 Task: Search one way flight ticket for 4 adults, 2 children, 2 infants in seat and 1 infant on lap in premium economy from Meridian: Key Field to Jackson: Jackson Hole Airport on 5-2-2023. Choice of flights is Royal air maroc. Number of bags: 9 checked bags. Price is upto 42000. Outbound departure time preference is 10:00.
Action: Mouse moved to (305, 264)
Screenshot: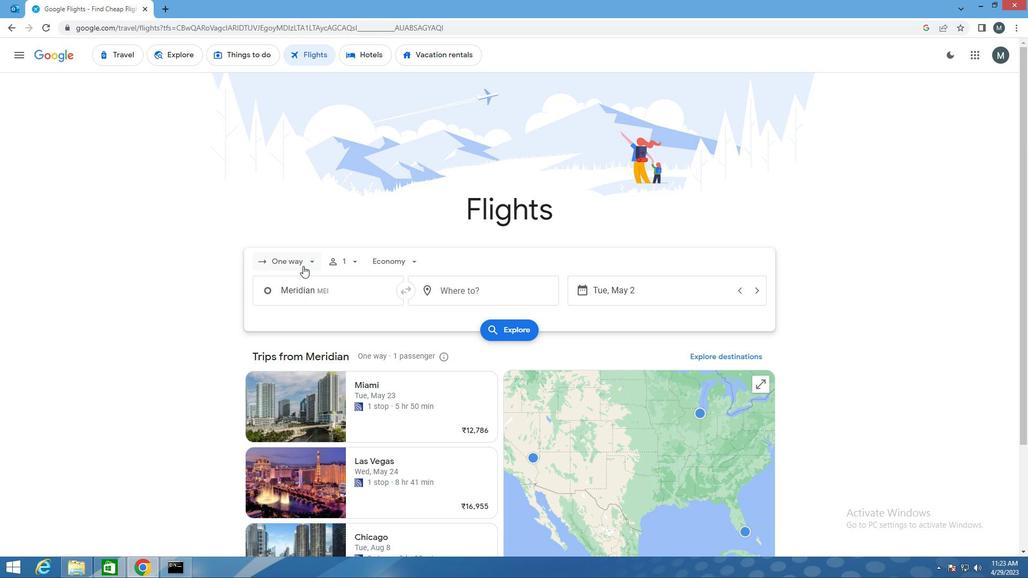 
Action: Mouse pressed left at (305, 264)
Screenshot: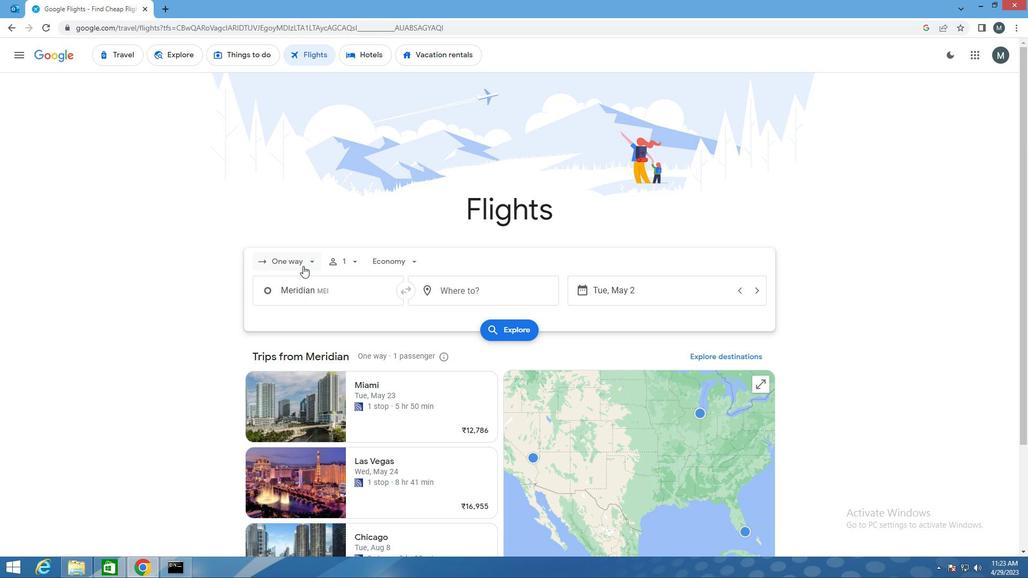 
Action: Mouse moved to (307, 315)
Screenshot: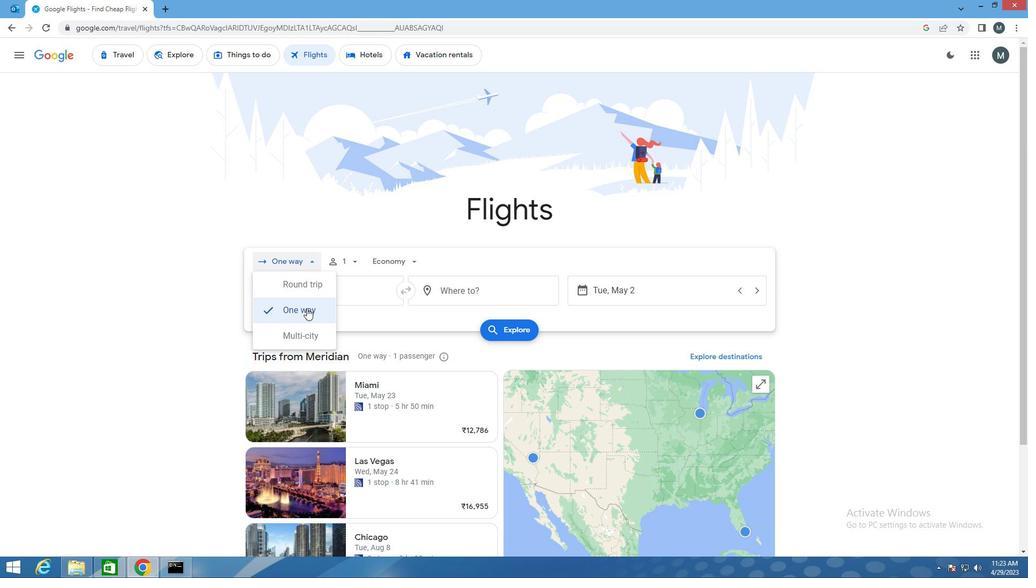 
Action: Mouse pressed left at (307, 315)
Screenshot: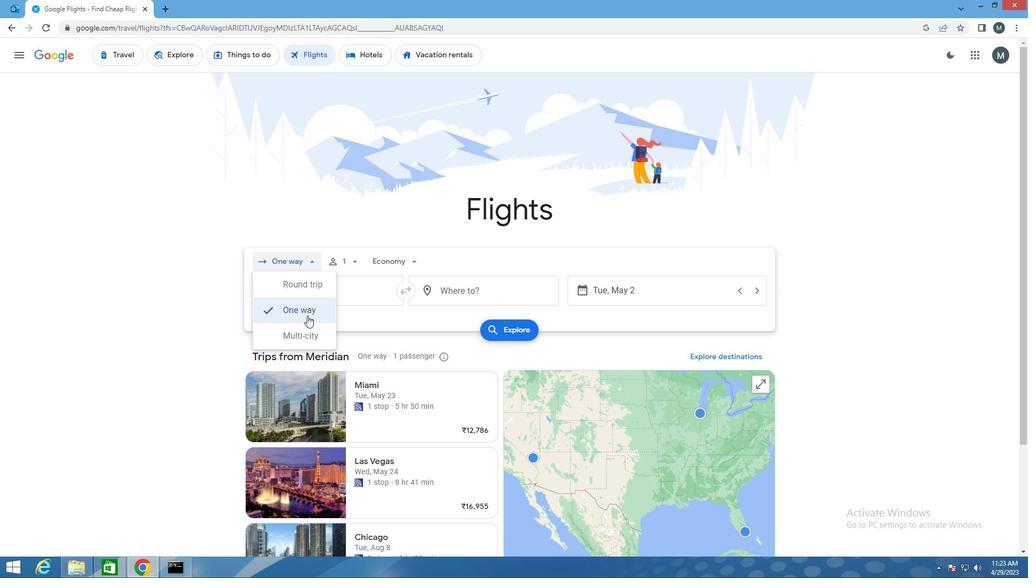 
Action: Mouse moved to (352, 263)
Screenshot: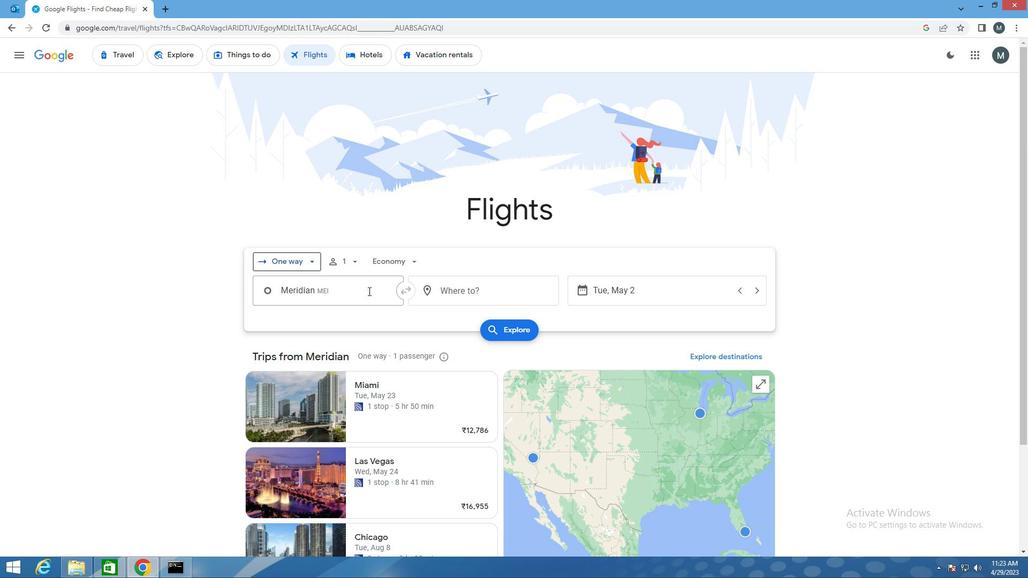 
Action: Mouse pressed left at (352, 263)
Screenshot: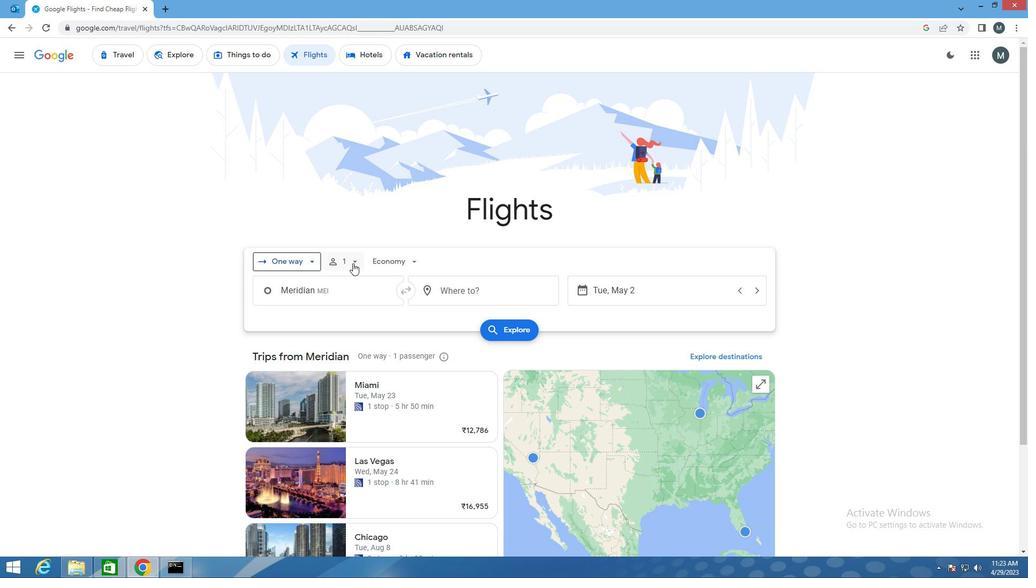 
Action: Mouse moved to (440, 291)
Screenshot: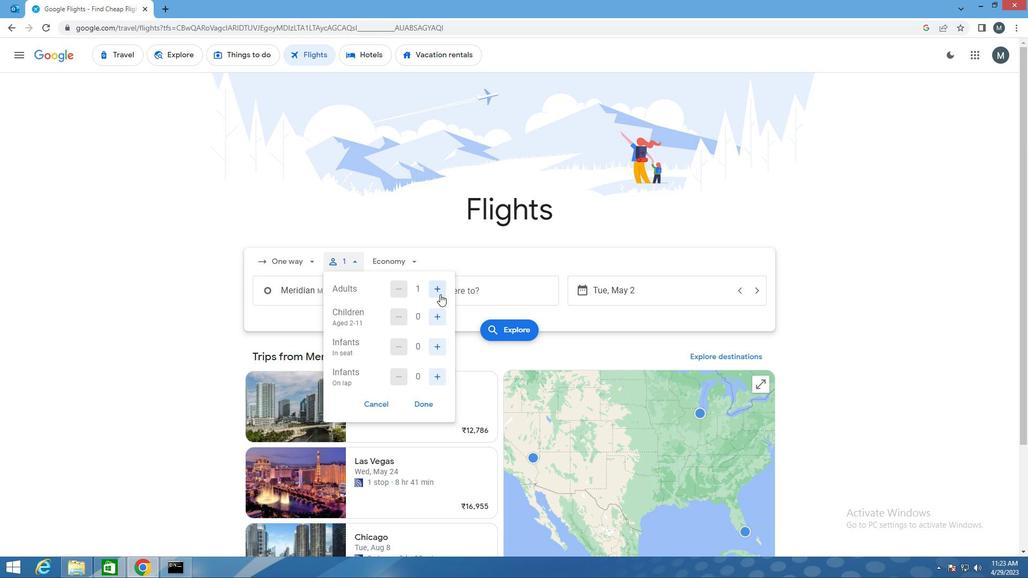 
Action: Mouse pressed left at (440, 291)
Screenshot: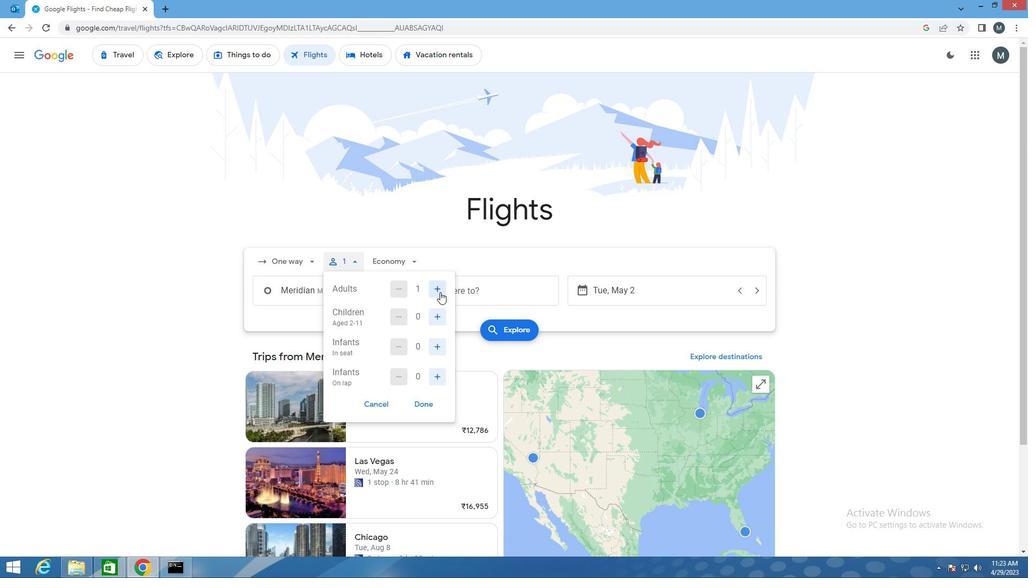 
Action: Mouse pressed left at (440, 291)
Screenshot: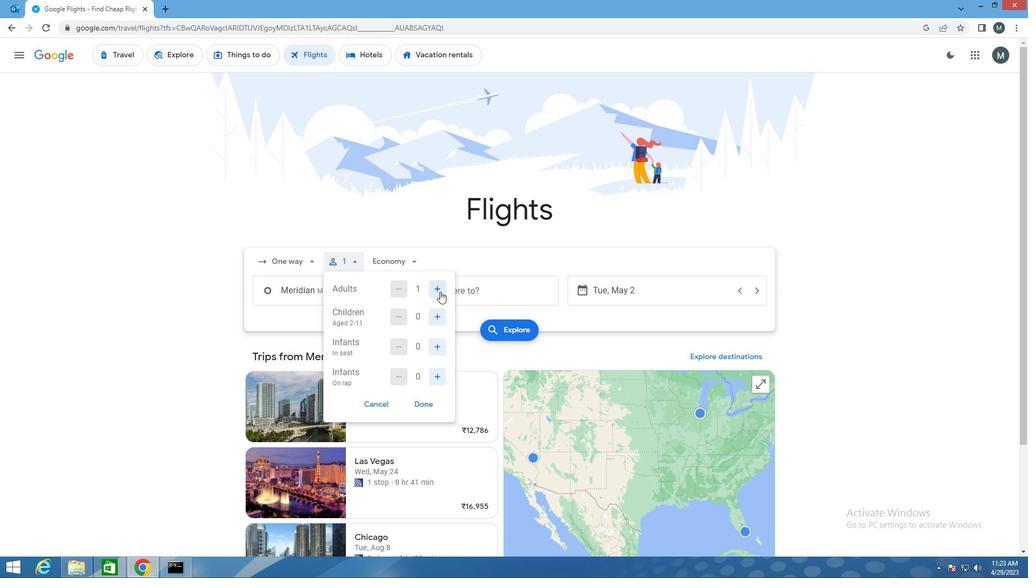 
Action: Mouse pressed left at (440, 291)
Screenshot: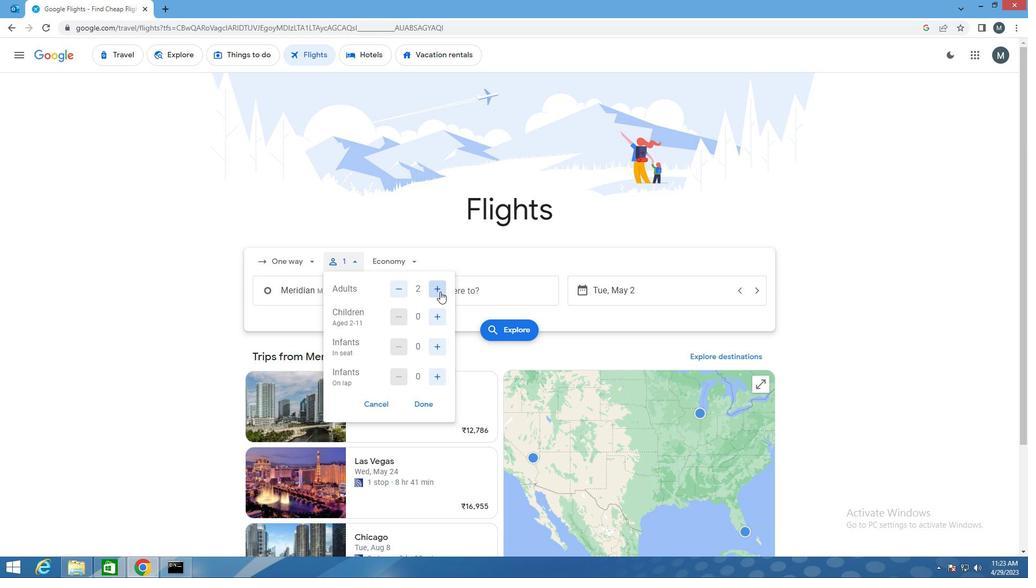 
Action: Mouse pressed left at (440, 291)
Screenshot: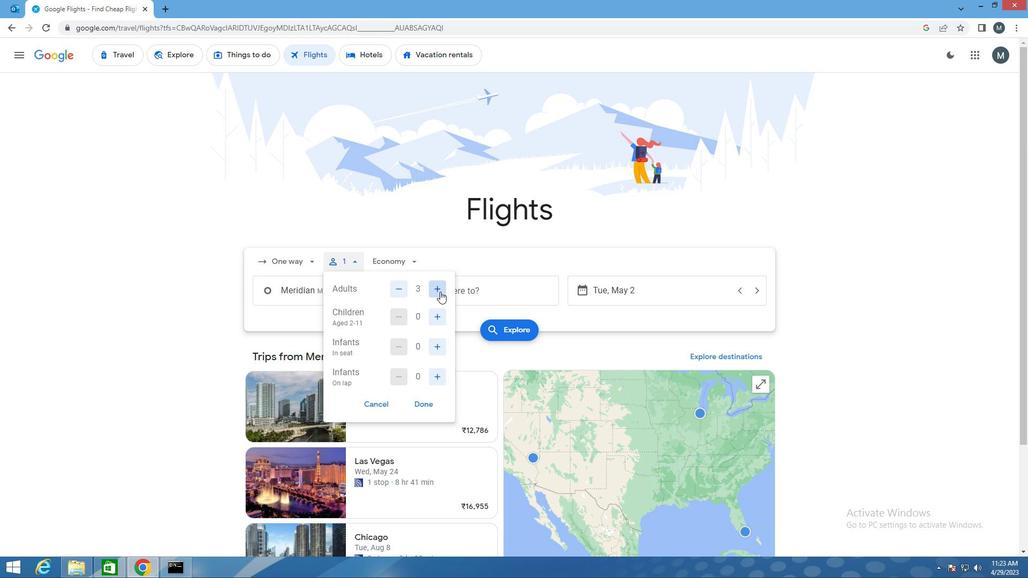
Action: Mouse moved to (405, 292)
Screenshot: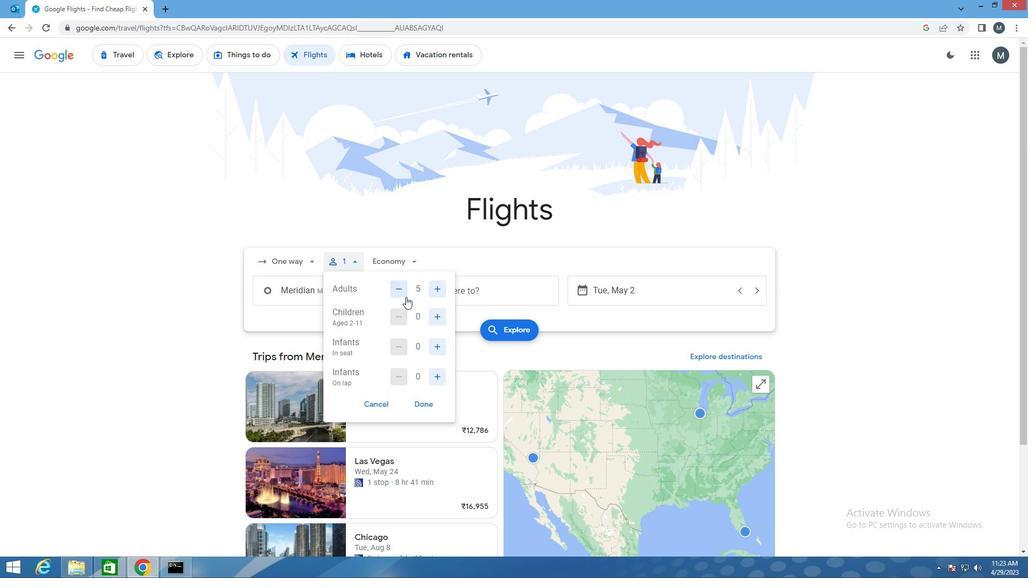 
Action: Mouse pressed left at (405, 292)
Screenshot: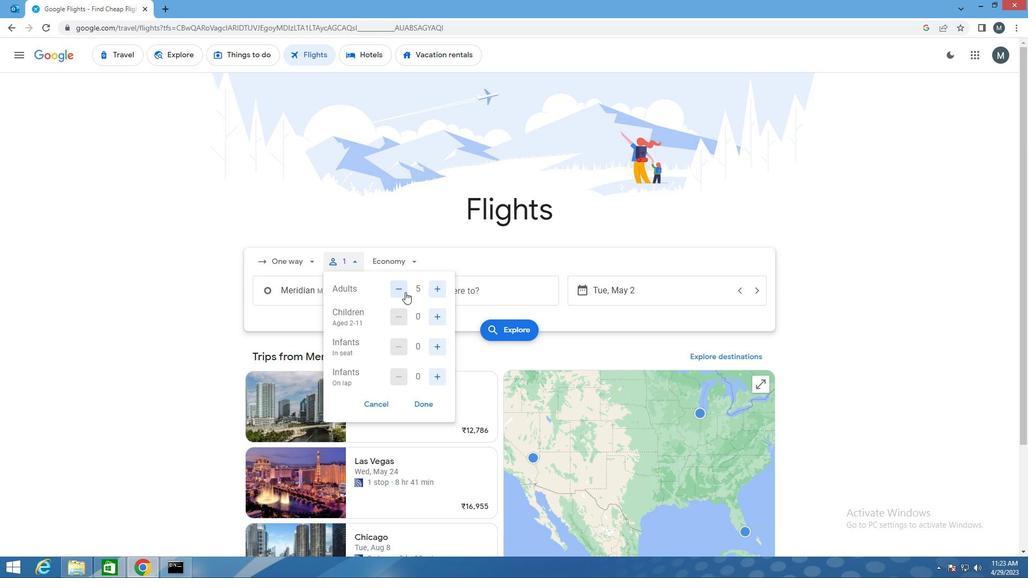 
Action: Mouse moved to (434, 318)
Screenshot: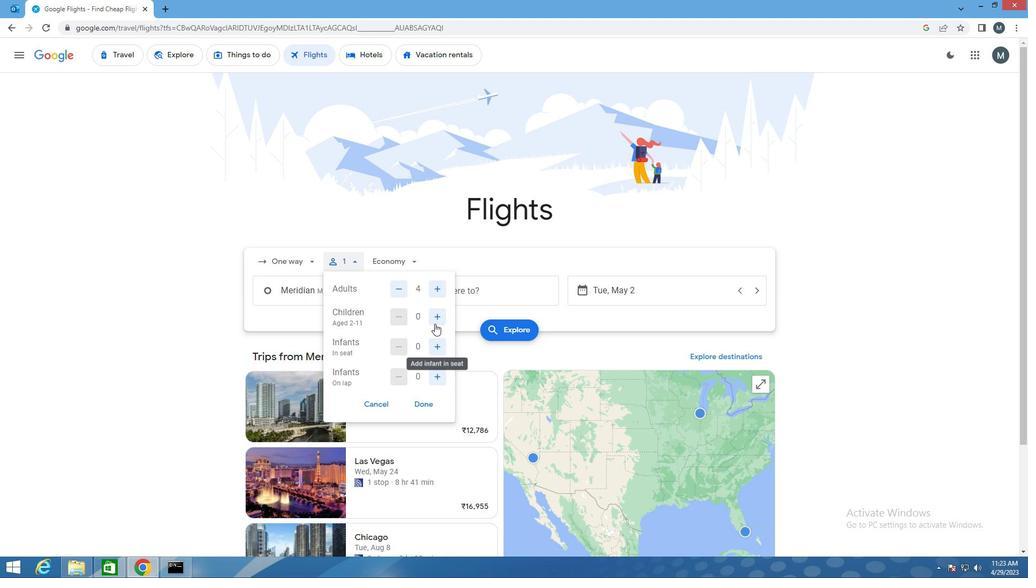 
Action: Mouse pressed left at (434, 318)
Screenshot: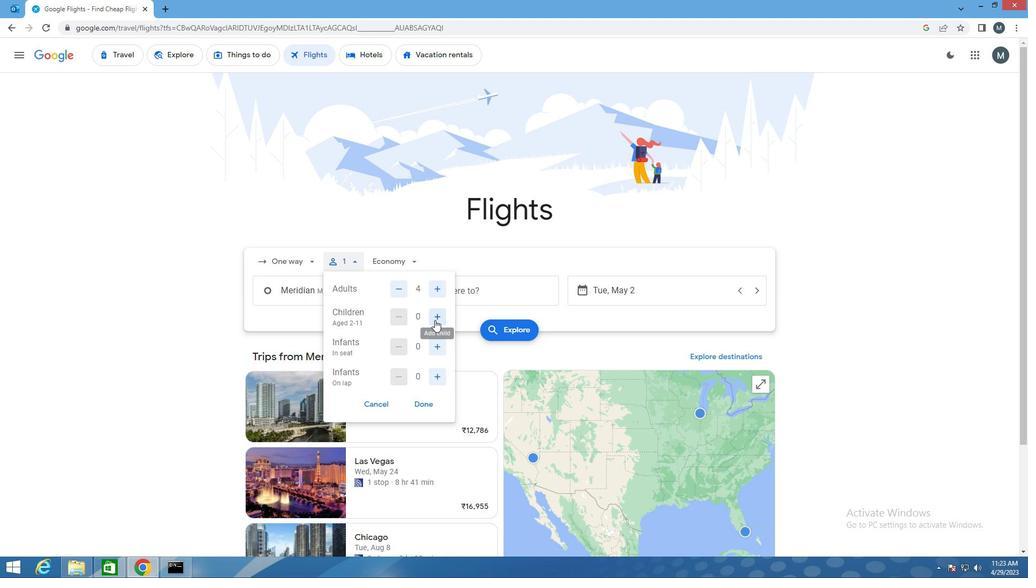 
Action: Mouse pressed left at (434, 318)
Screenshot: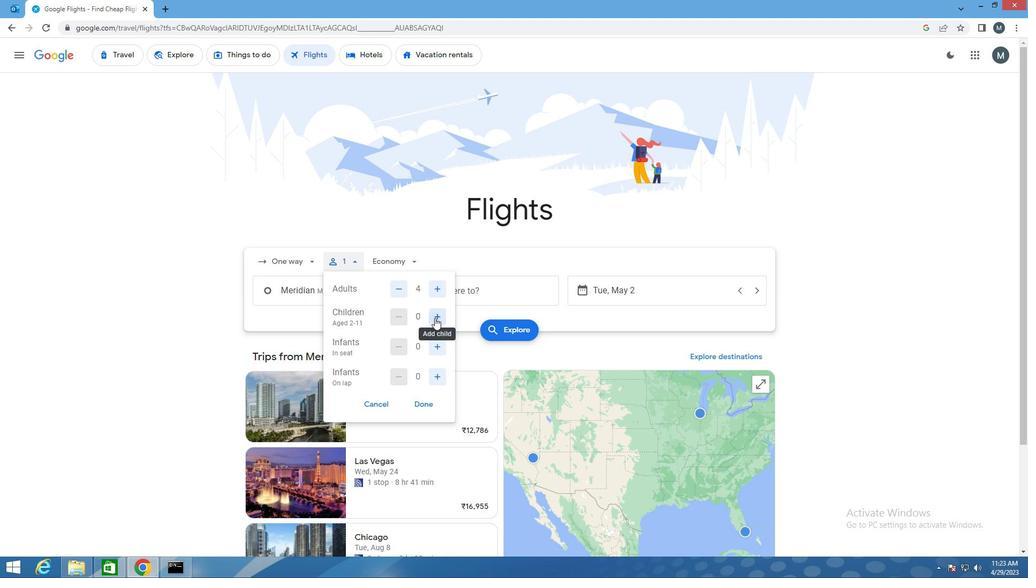 
Action: Mouse moved to (439, 346)
Screenshot: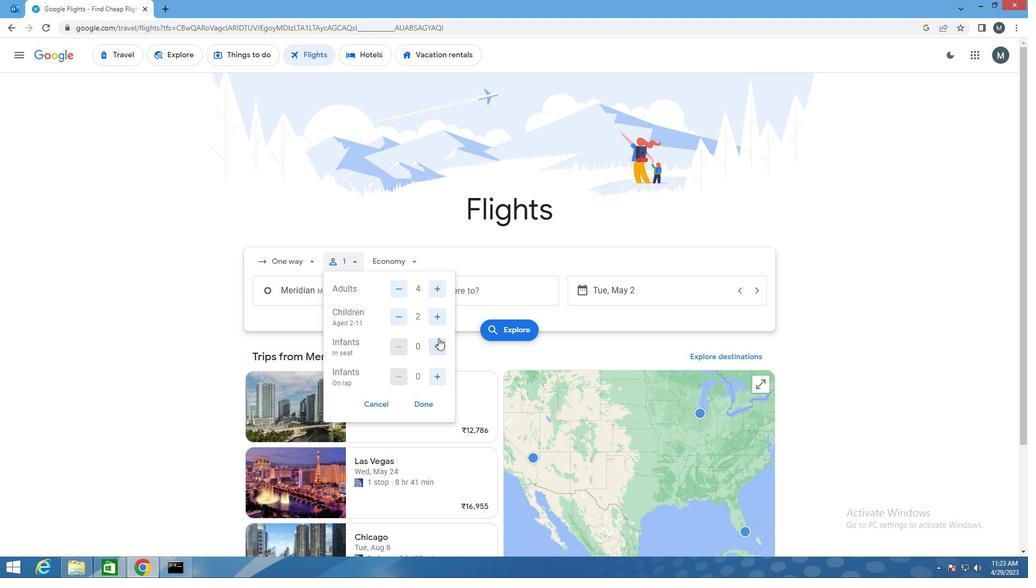 
Action: Mouse pressed left at (439, 346)
Screenshot: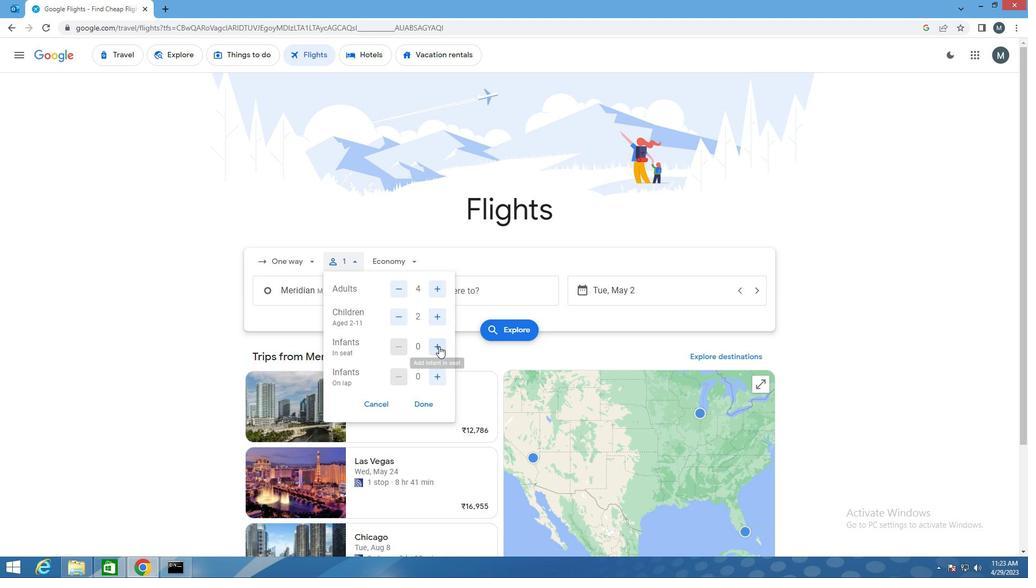 
Action: Mouse pressed left at (439, 346)
Screenshot: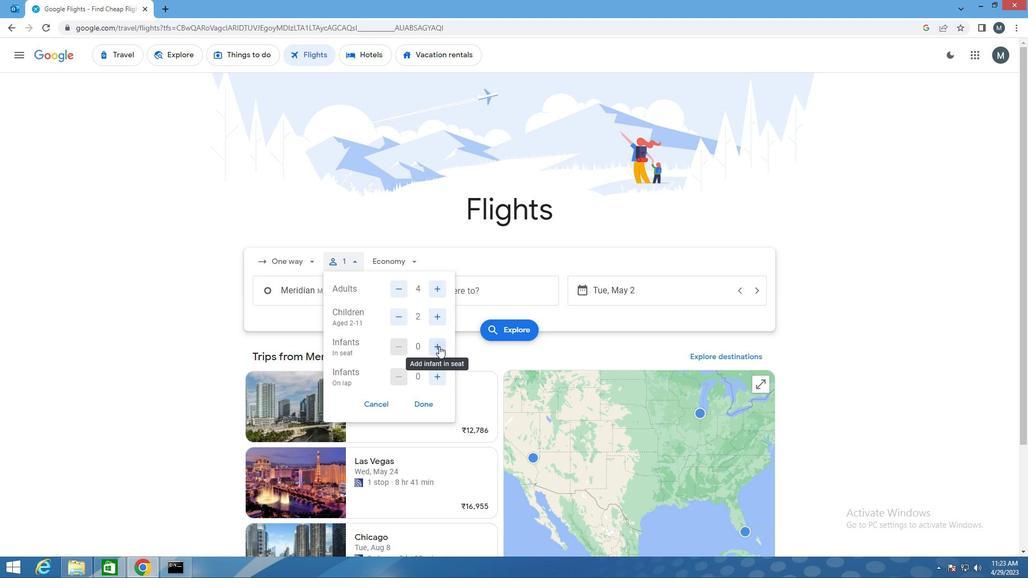 
Action: Mouse moved to (433, 378)
Screenshot: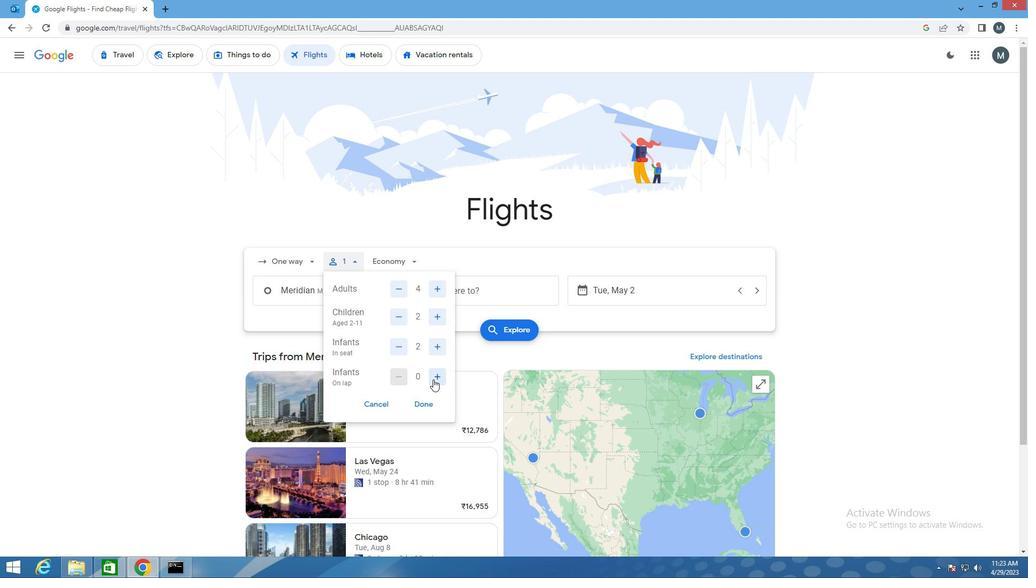 
Action: Mouse pressed left at (433, 378)
Screenshot: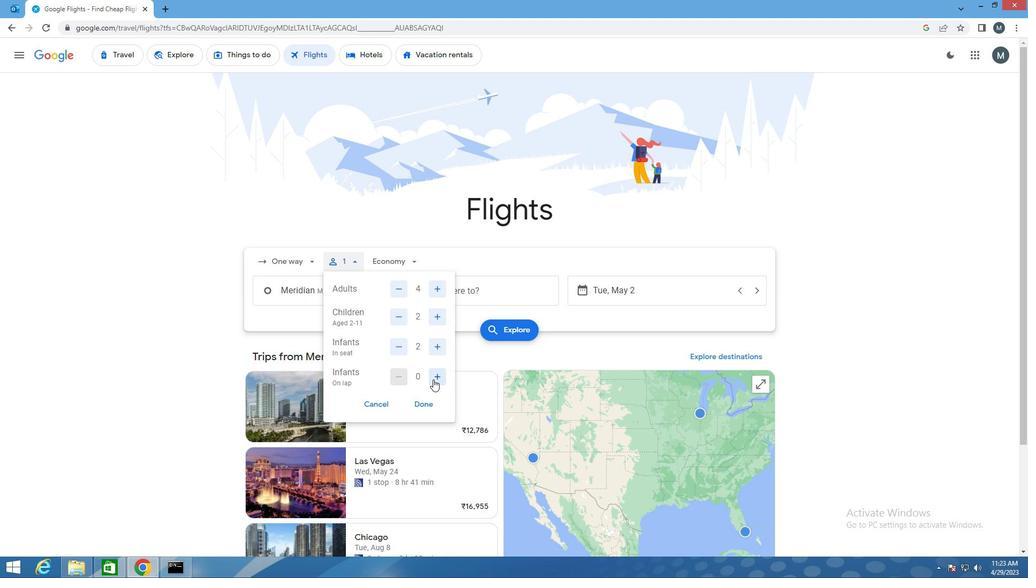 
Action: Mouse moved to (427, 407)
Screenshot: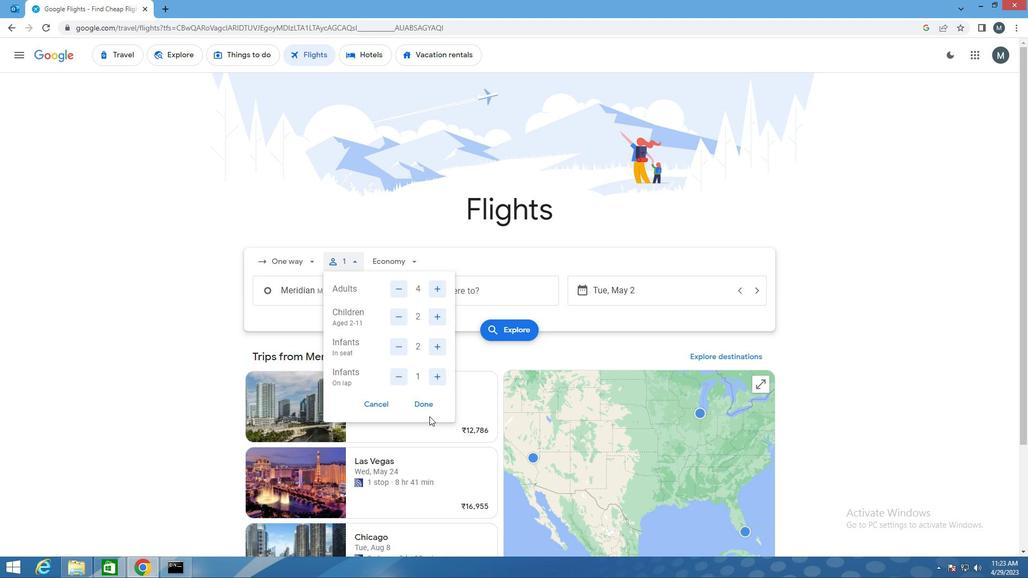 
Action: Mouse pressed left at (427, 407)
Screenshot: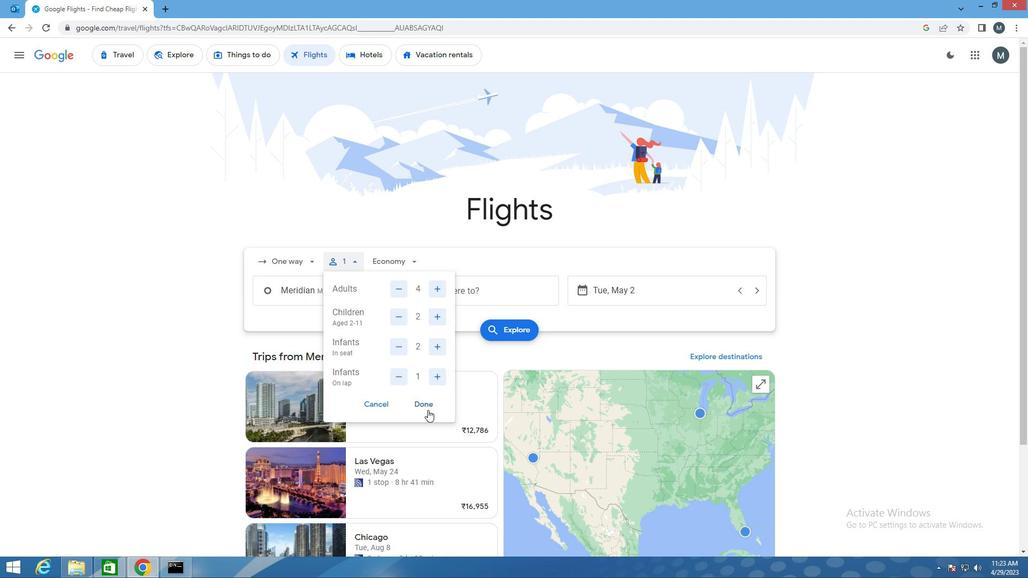
Action: Mouse moved to (415, 266)
Screenshot: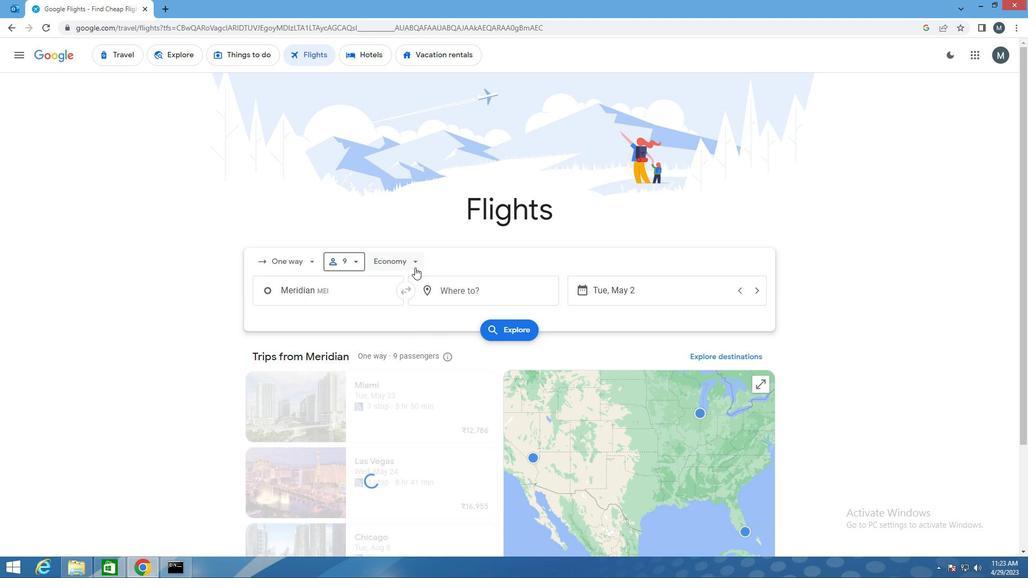 
Action: Mouse pressed left at (415, 266)
Screenshot: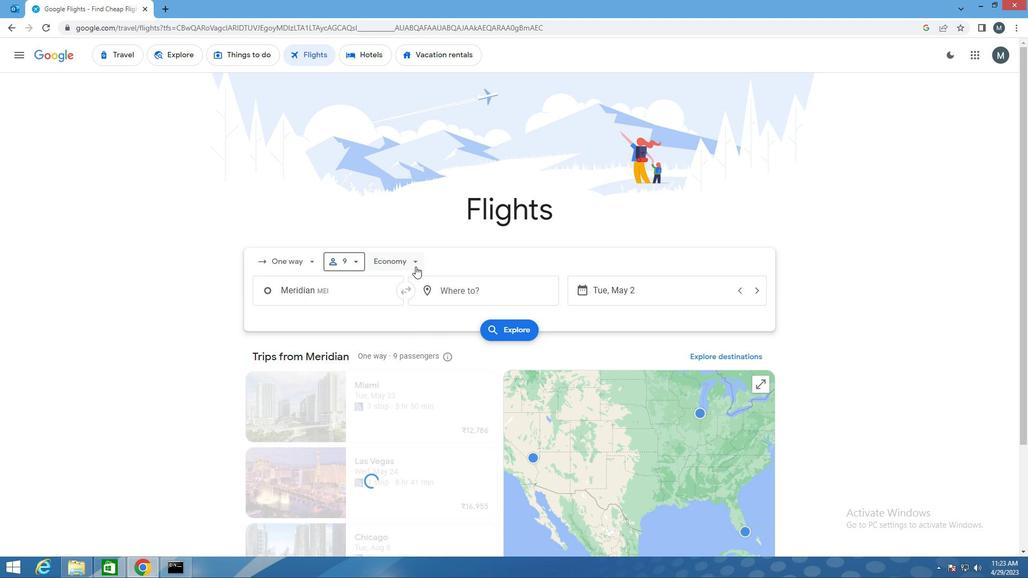 
Action: Mouse moved to (422, 312)
Screenshot: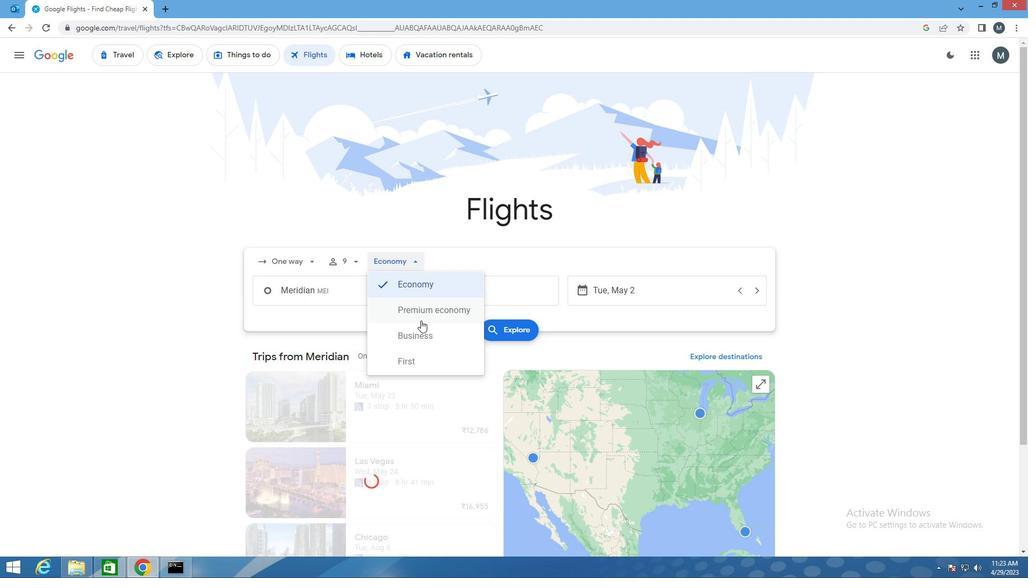 
Action: Mouse pressed left at (422, 312)
Screenshot: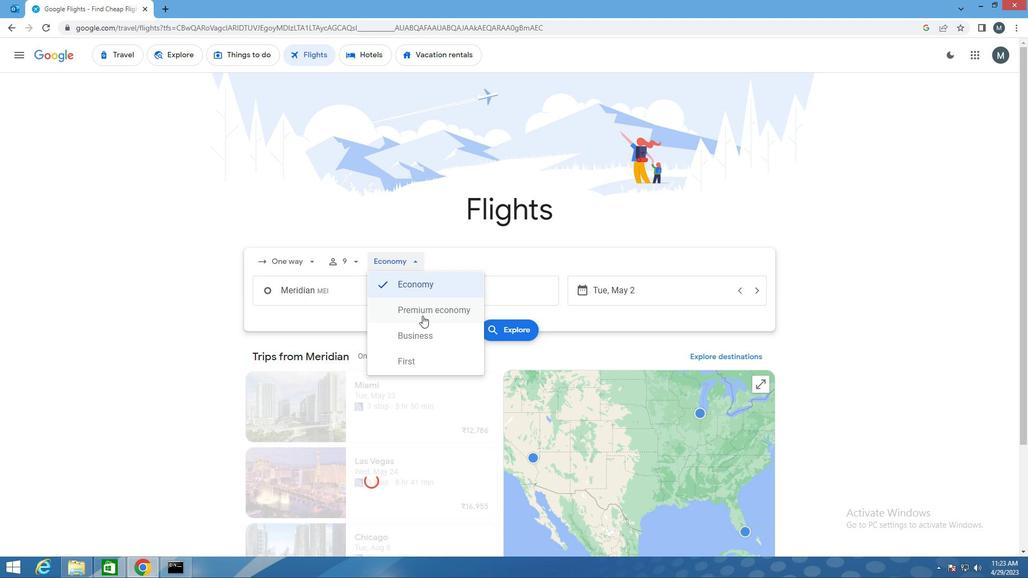
Action: Mouse moved to (354, 299)
Screenshot: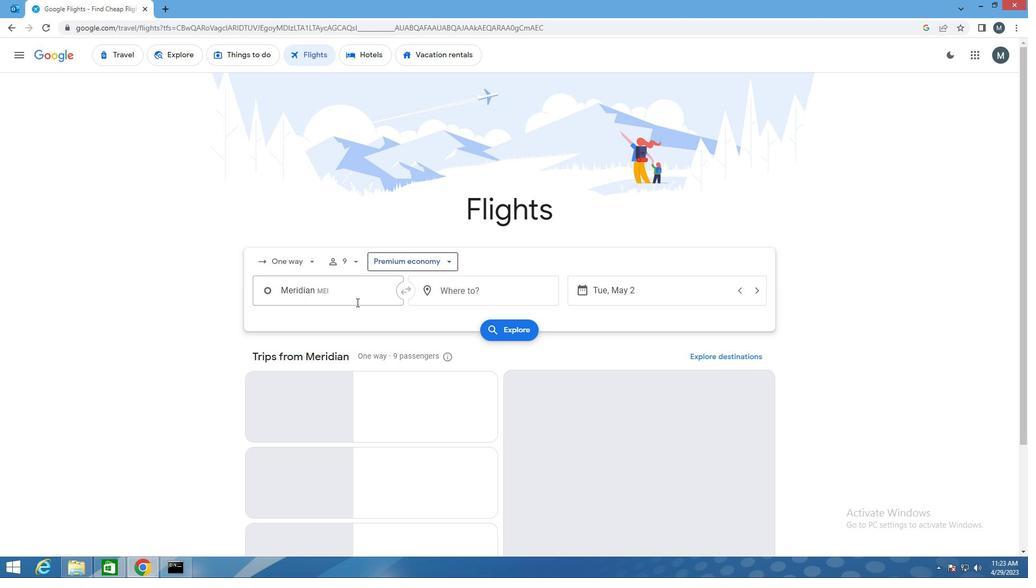 
Action: Mouse pressed left at (354, 299)
Screenshot: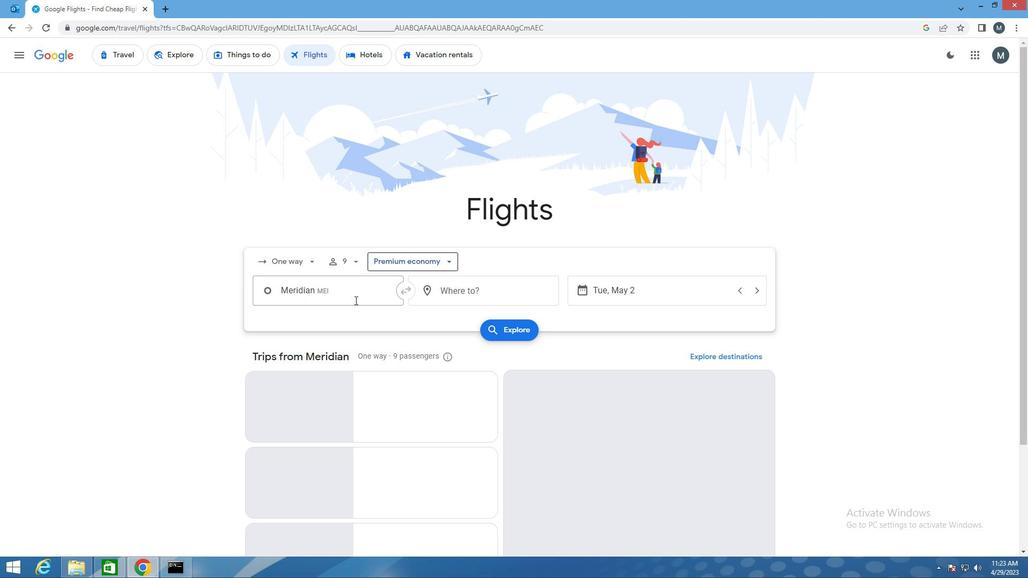 
Action: Mouse moved to (351, 325)
Screenshot: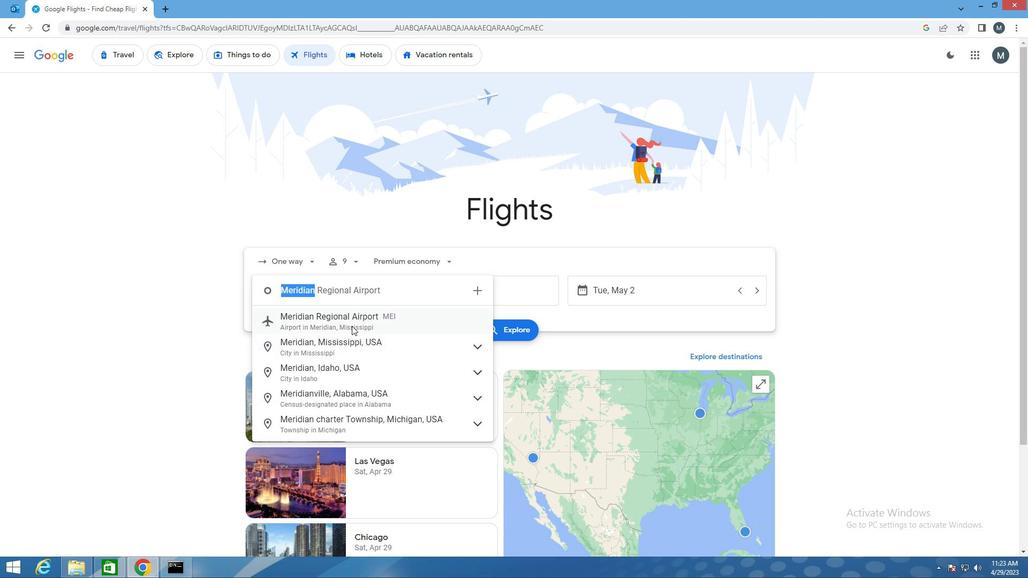 
Action: Mouse pressed left at (351, 325)
Screenshot: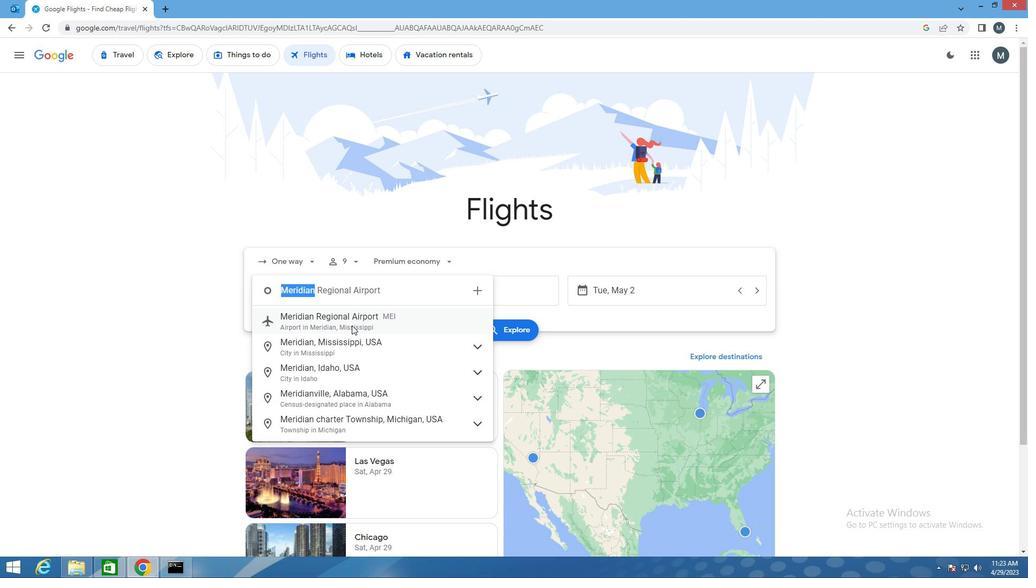 
Action: Mouse moved to (478, 289)
Screenshot: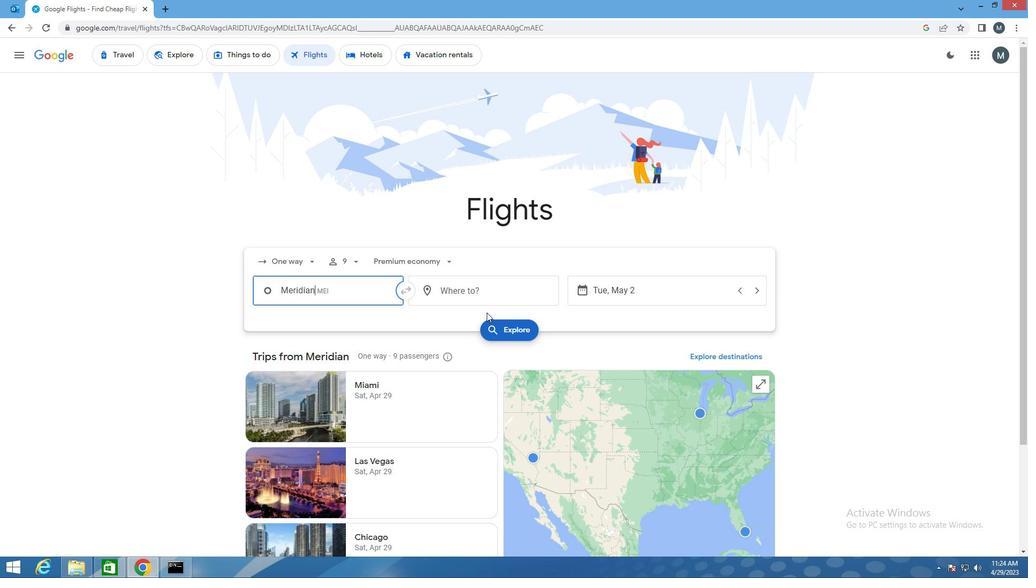 
Action: Mouse pressed left at (478, 289)
Screenshot: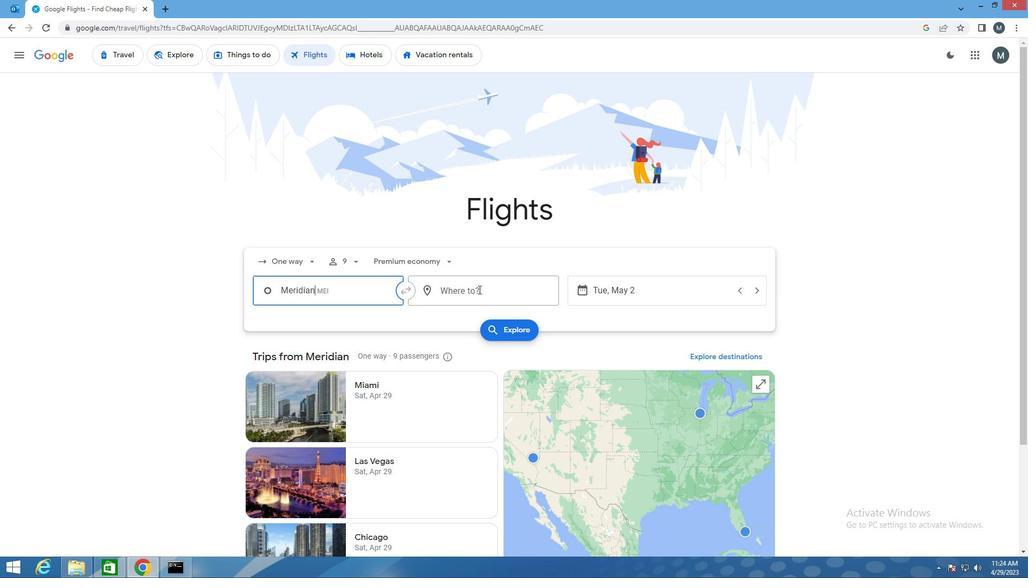 
Action: Mouse moved to (471, 293)
Screenshot: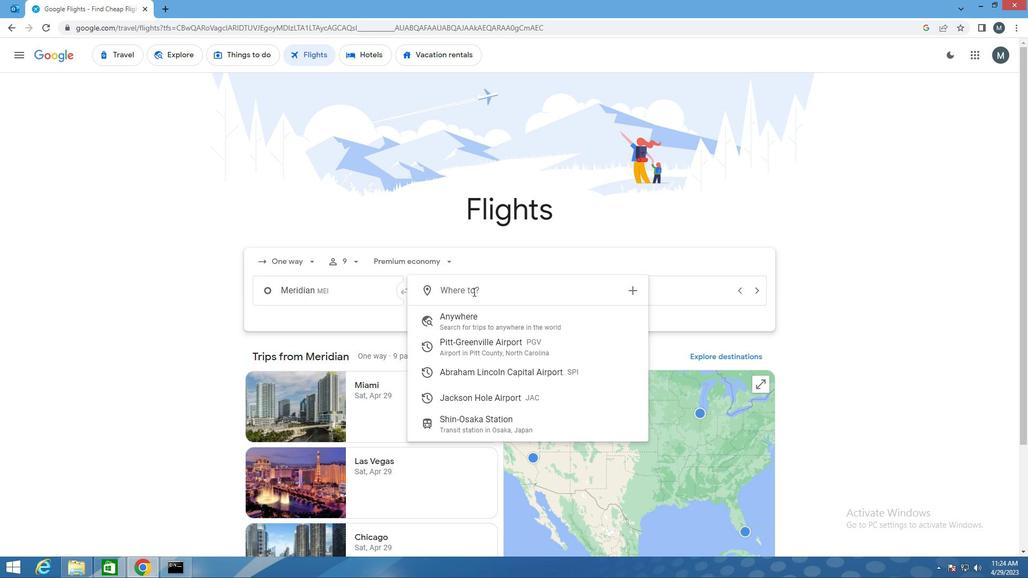 
Action: Key pressed j
Screenshot: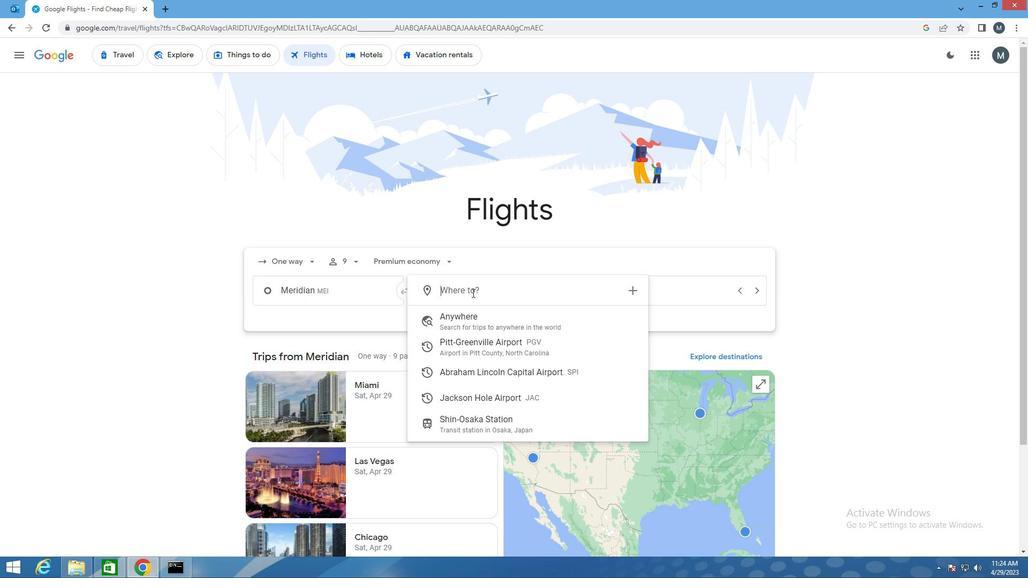 
Action: Mouse moved to (470, 296)
Screenshot: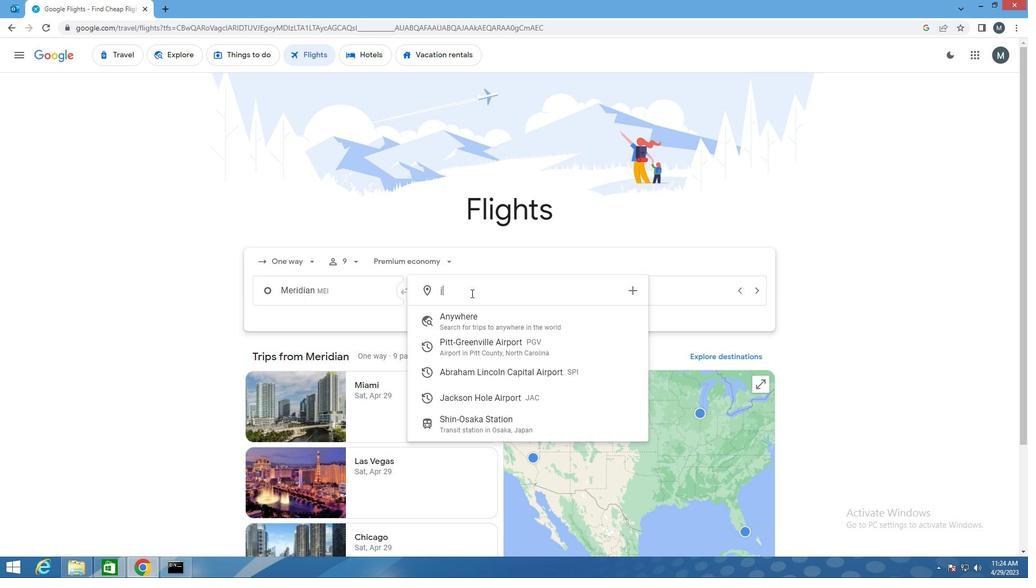 
Action: Key pressed a
Screenshot: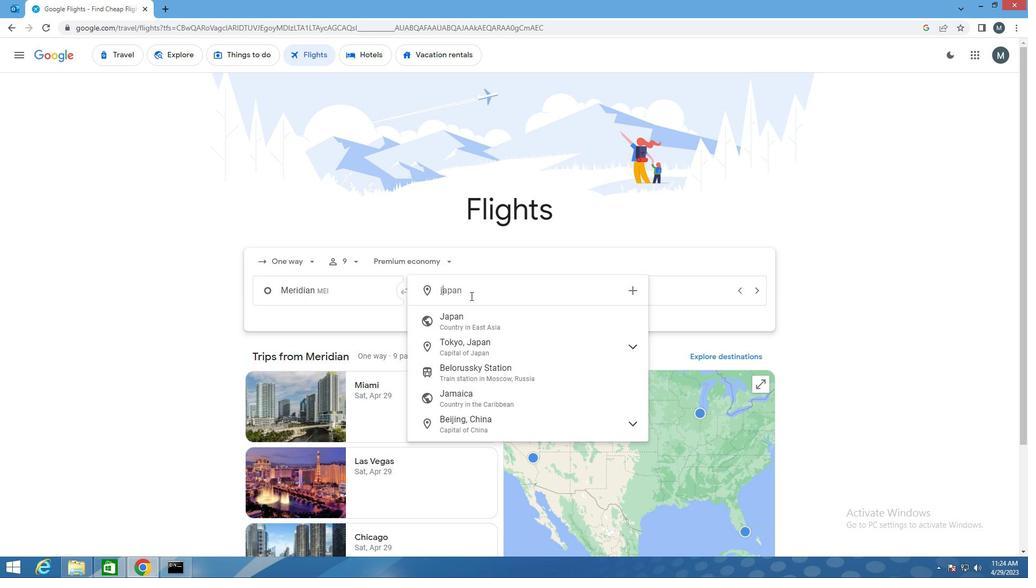 
Action: Mouse moved to (469, 297)
Screenshot: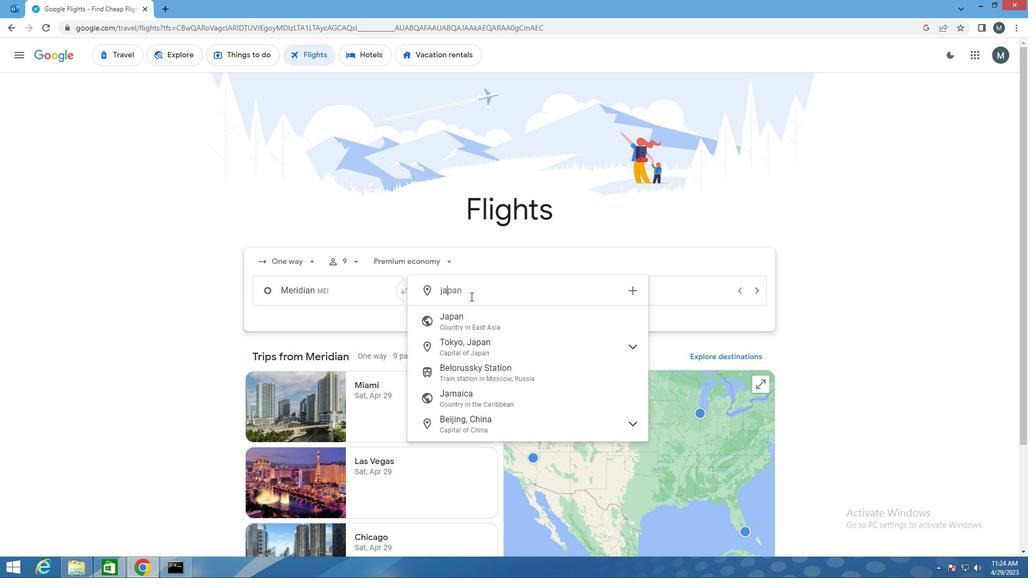 
Action: Key pressed c
Screenshot: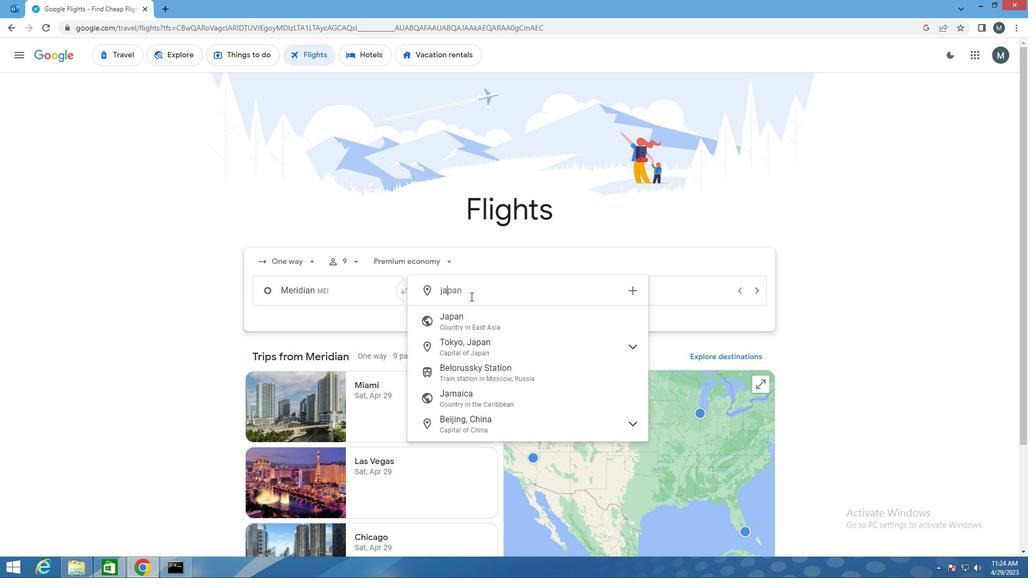 
Action: Mouse moved to (494, 320)
Screenshot: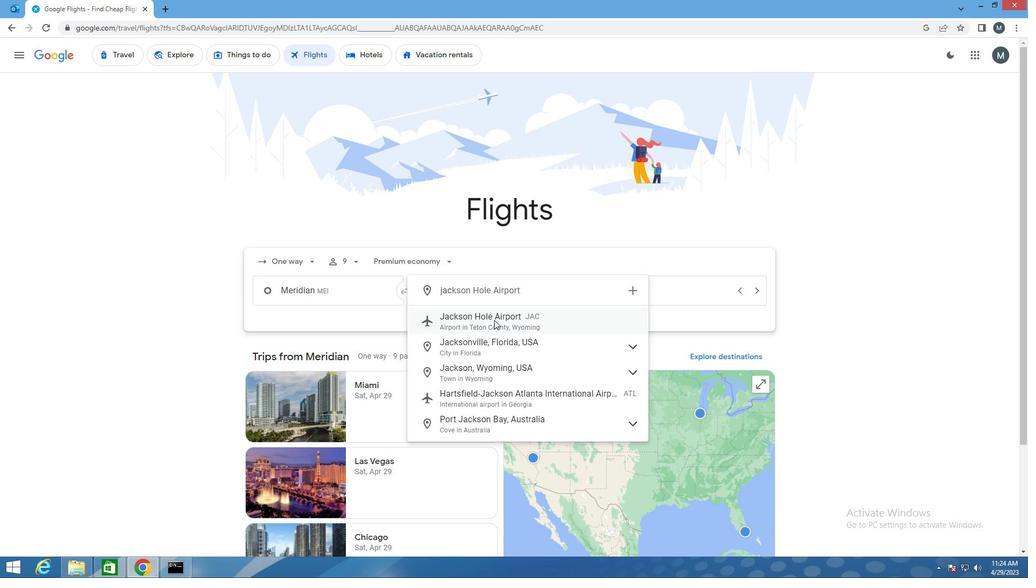 
Action: Mouse pressed left at (494, 320)
Screenshot: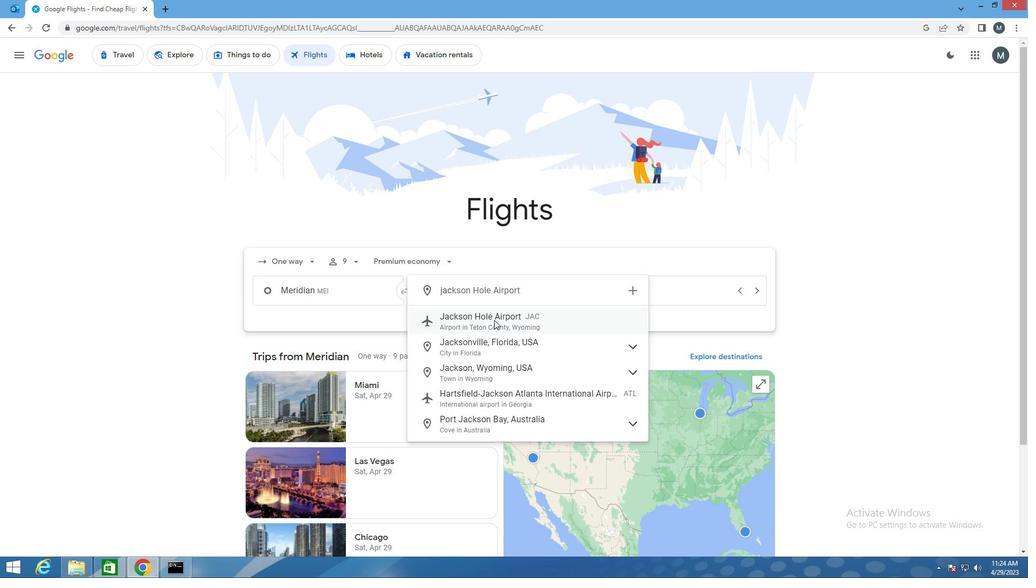 
Action: Mouse moved to (613, 288)
Screenshot: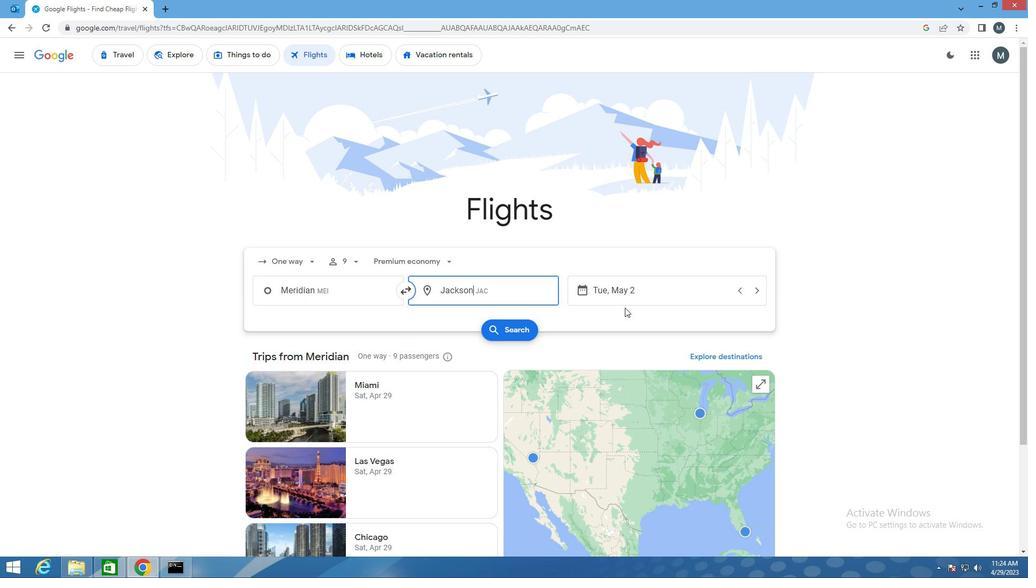 
Action: Mouse pressed left at (613, 288)
Screenshot: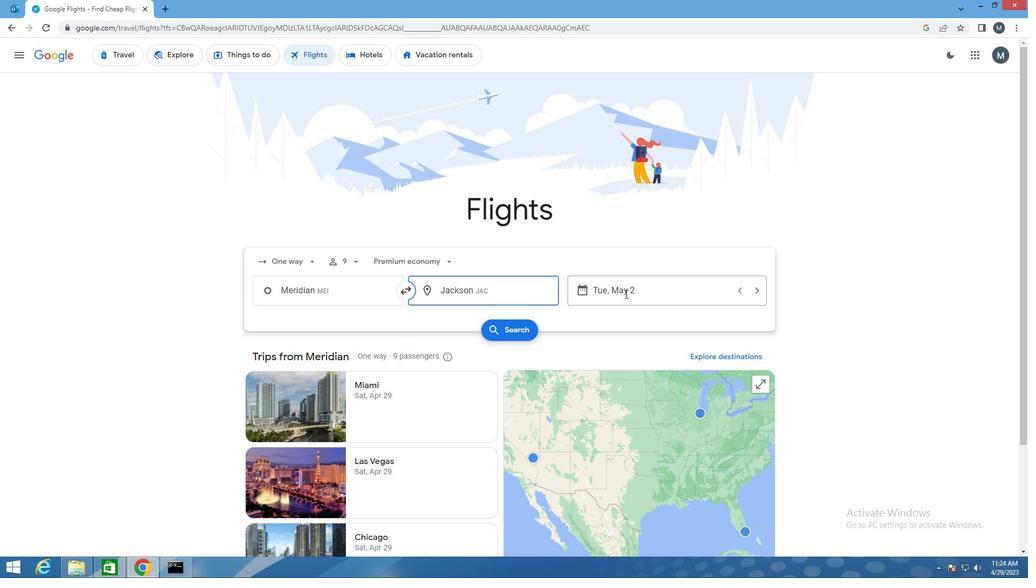 
Action: Mouse moved to (640, 365)
Screenshot: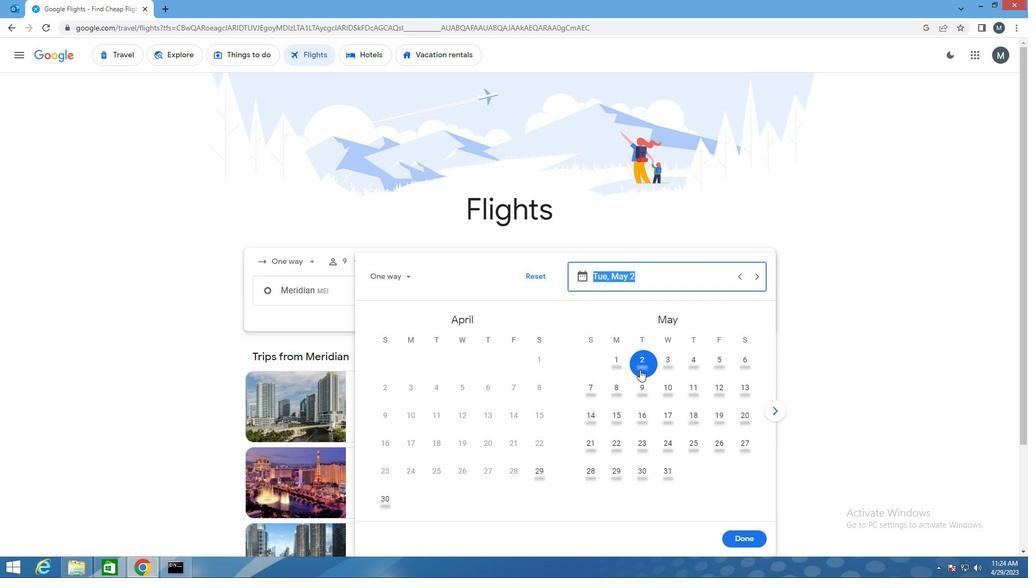 
Action: Mouse pressed left at (640, 365)
Screenshot: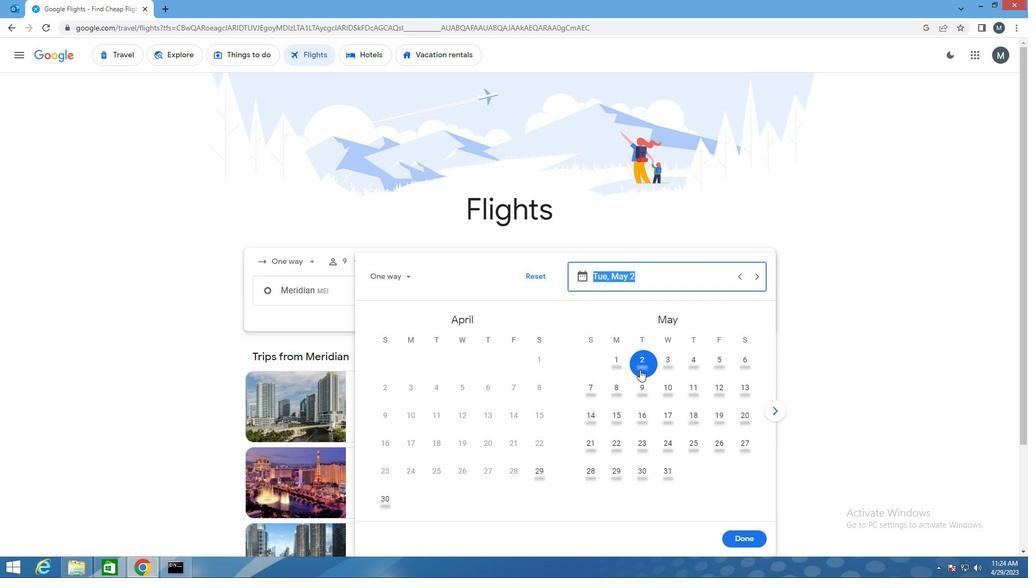 
Action: Mouse moved to (740, 539)
Screenshot: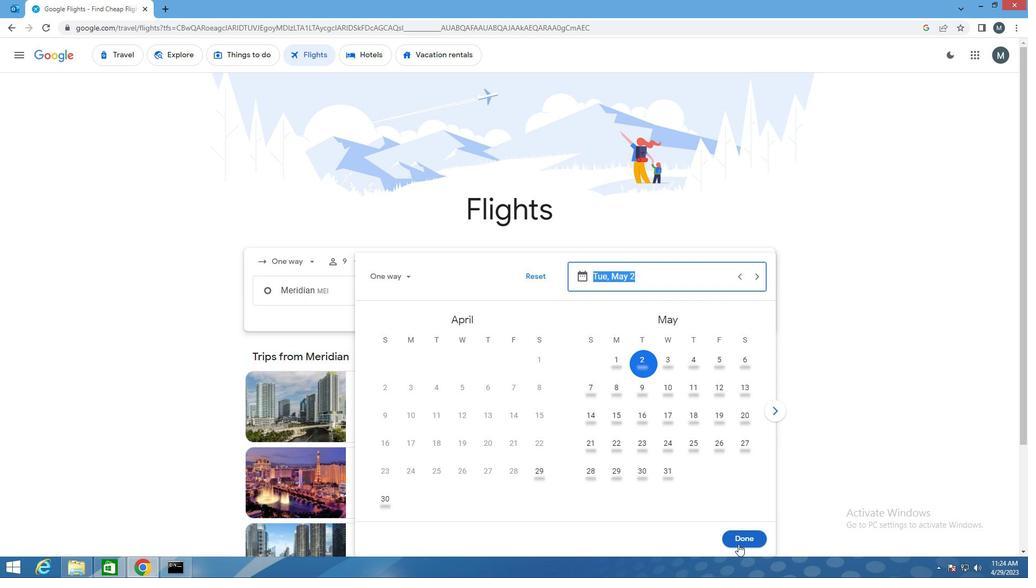 
Action: Mouse pressed left at (740, 539)
Screenshot: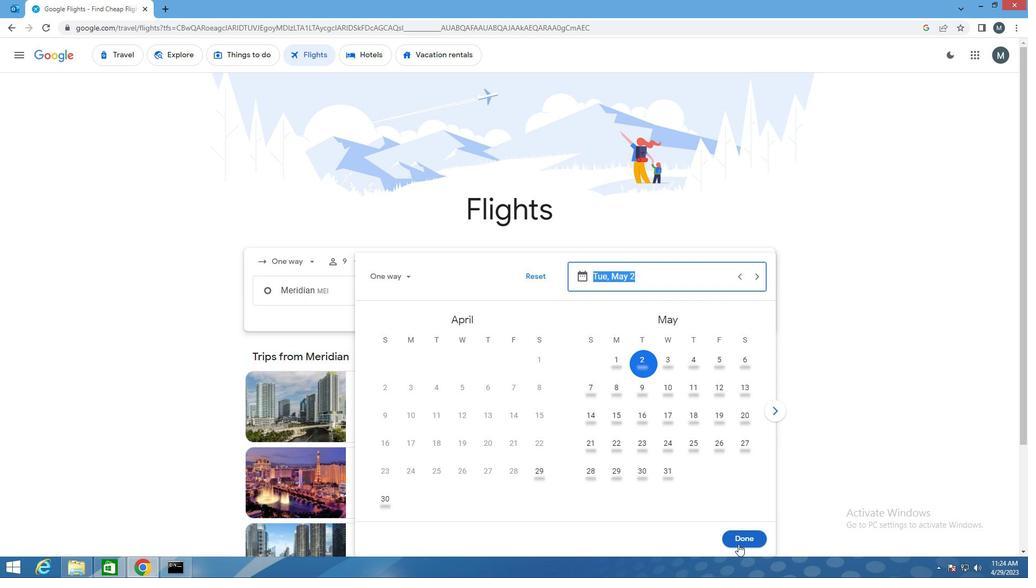 
Action: Mouse moved to (53, 182)
Screenshot: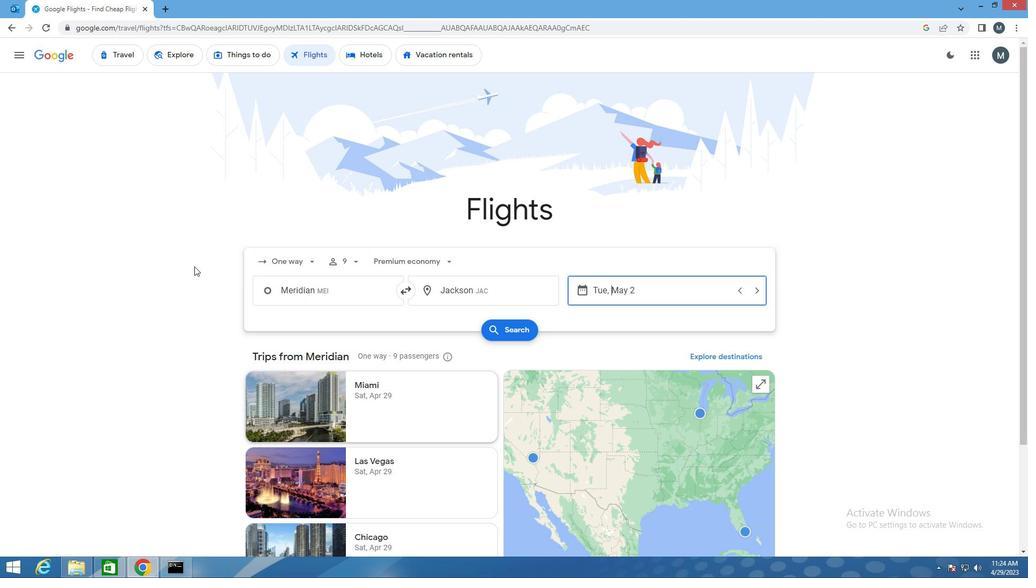 
Action: Mouse scrolled (53, 182) with delta (0, 0)
Screenshot: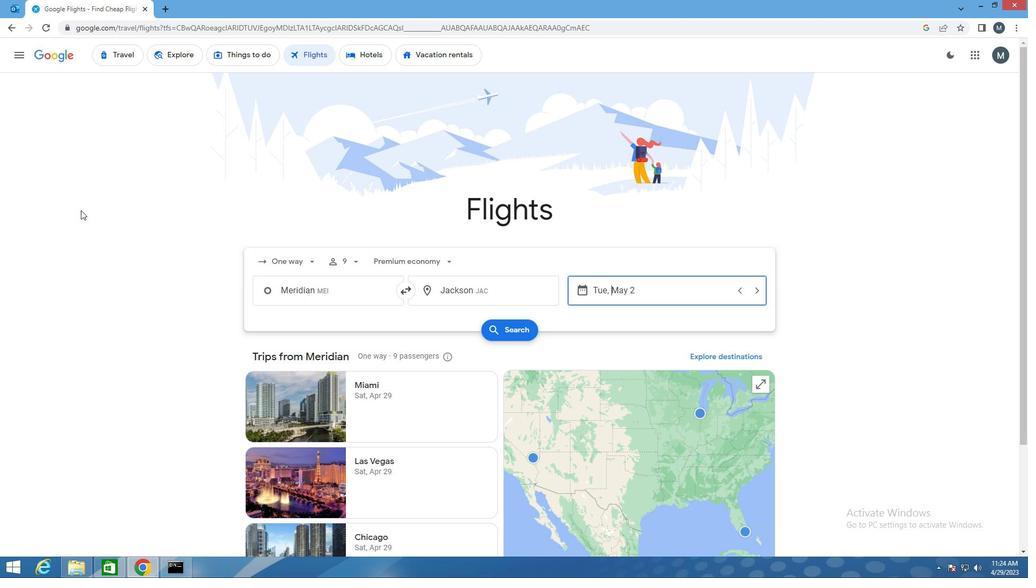 
Action: Mouse moved to (523, 277)
Screenshot: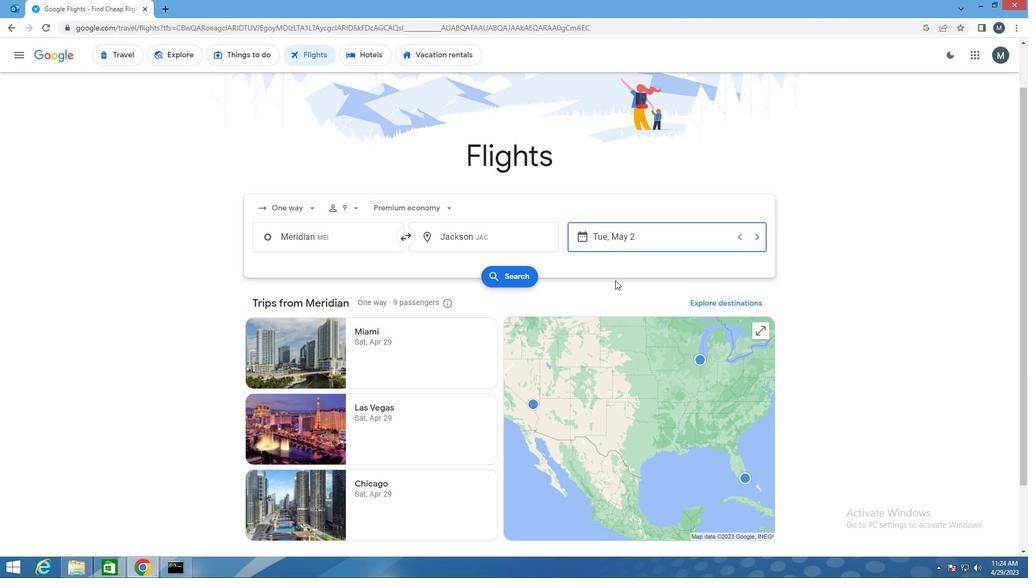 
Action: Mouse pressed left at (523, 277)
Screenshot: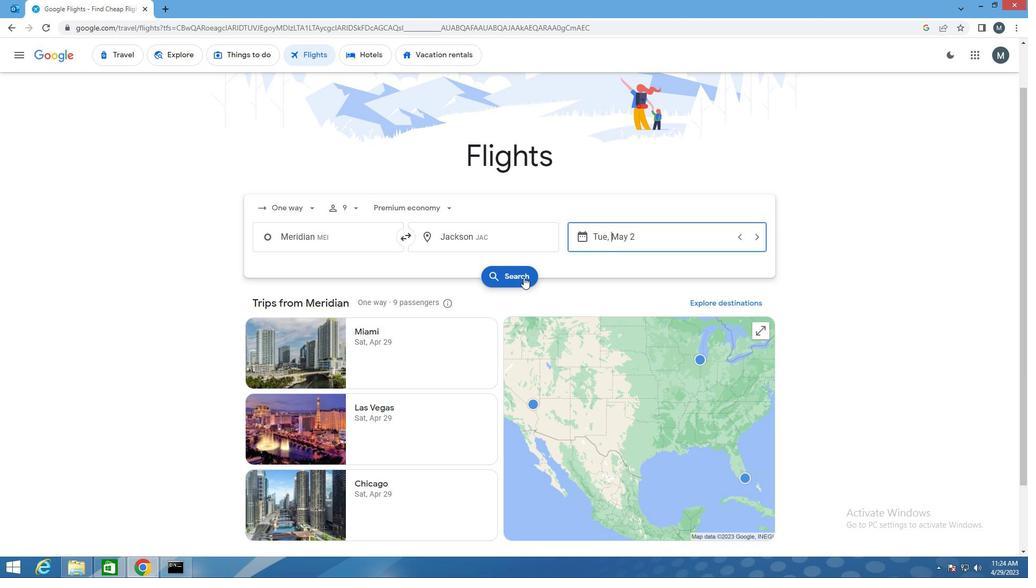 
Action: Mouse moved to (265, 144)
Screenshot: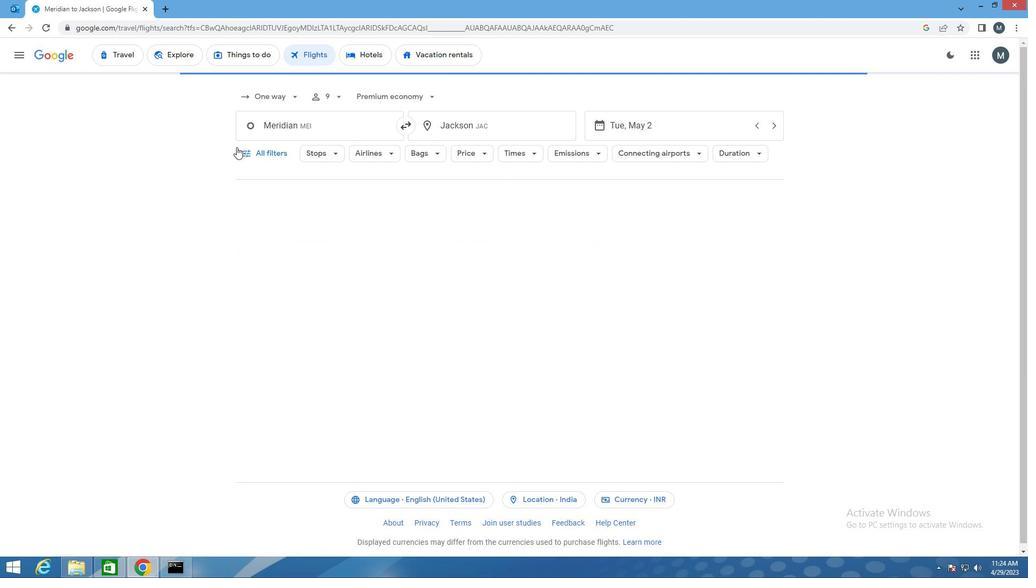 
Action: Mouse pressed left at (265, 144)
Screenshot: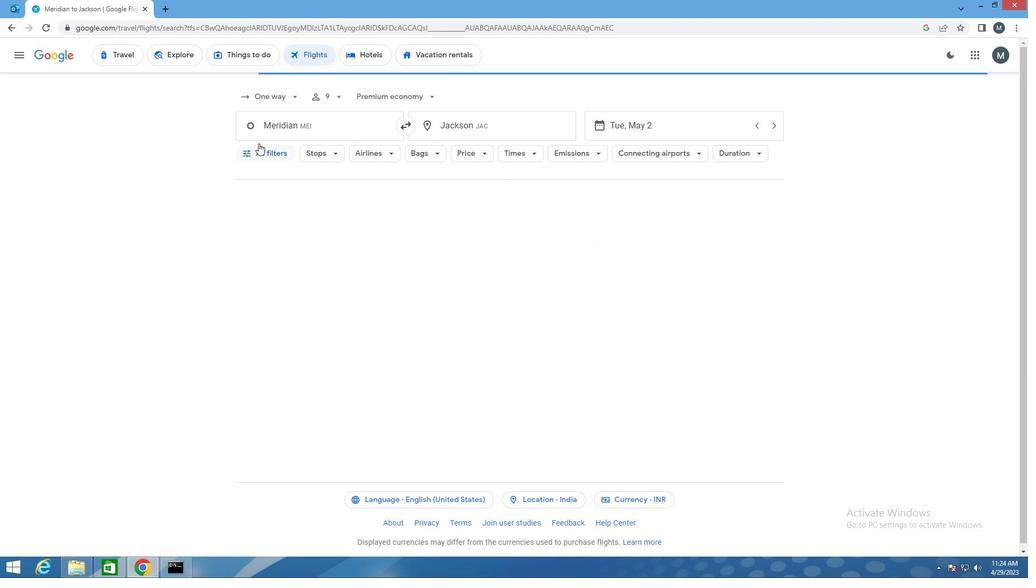 
Action: Mouse moved to (298, 265)
Screenshot: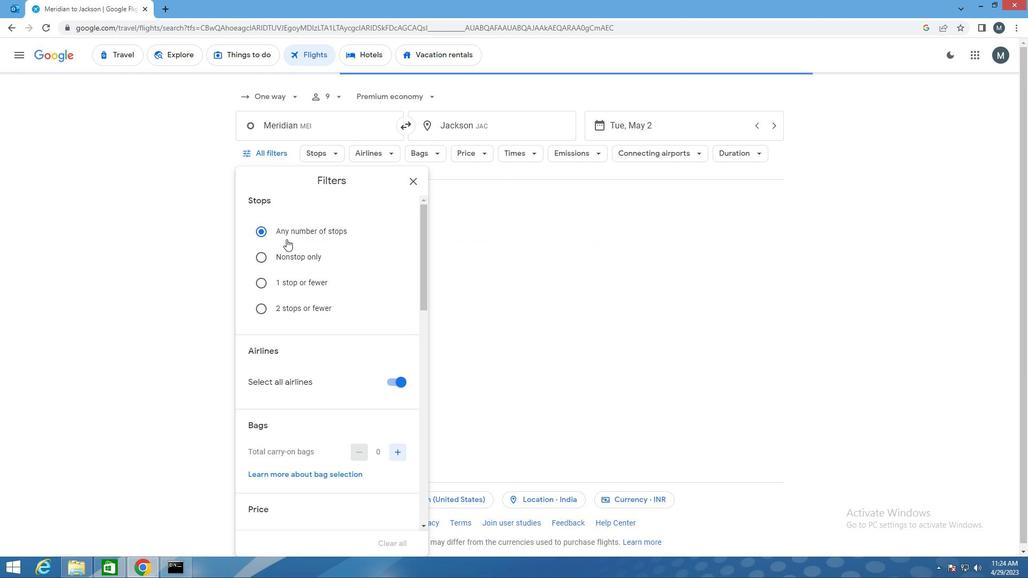 
Action: Mouse scrolled (298, 264) with delta (0, 0)
Screenshot: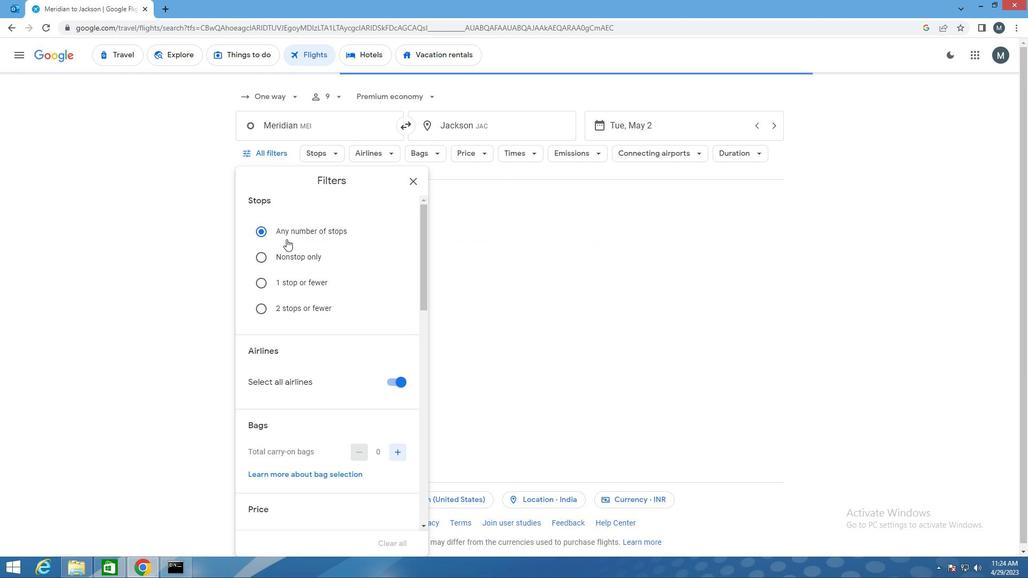 
Action: Mouse moved to (299, 268)
Screenshot: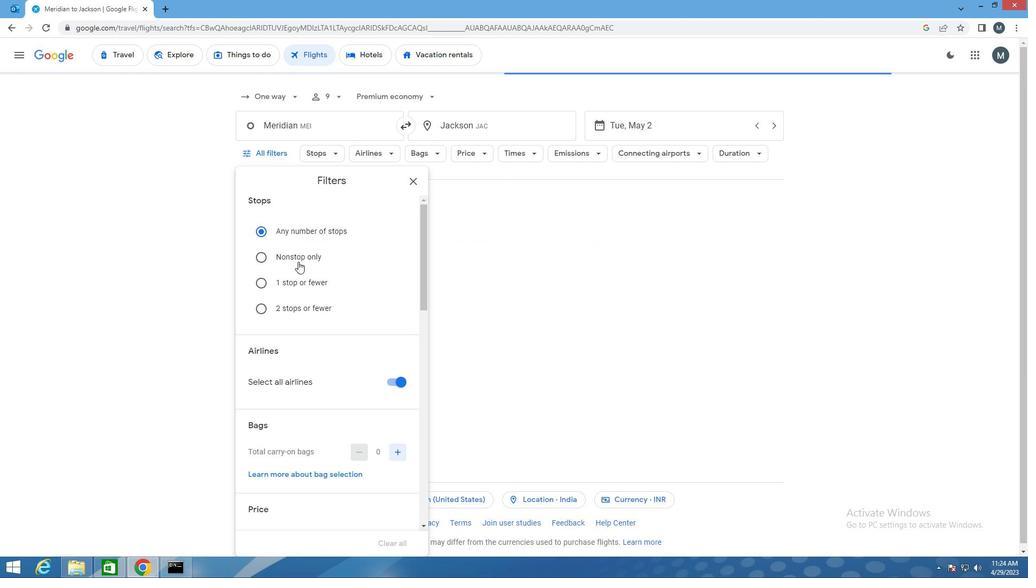 
Action: Mouse scrolled (299, 267) with delta (0, 0)
Screenshot: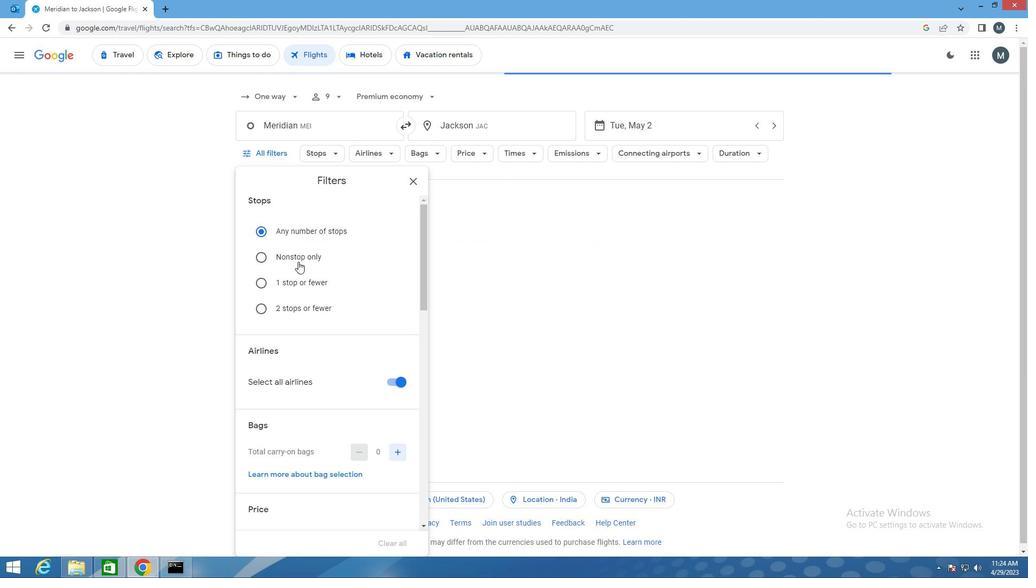 
Action: Mouse moved to (388, 273)
Screenshot: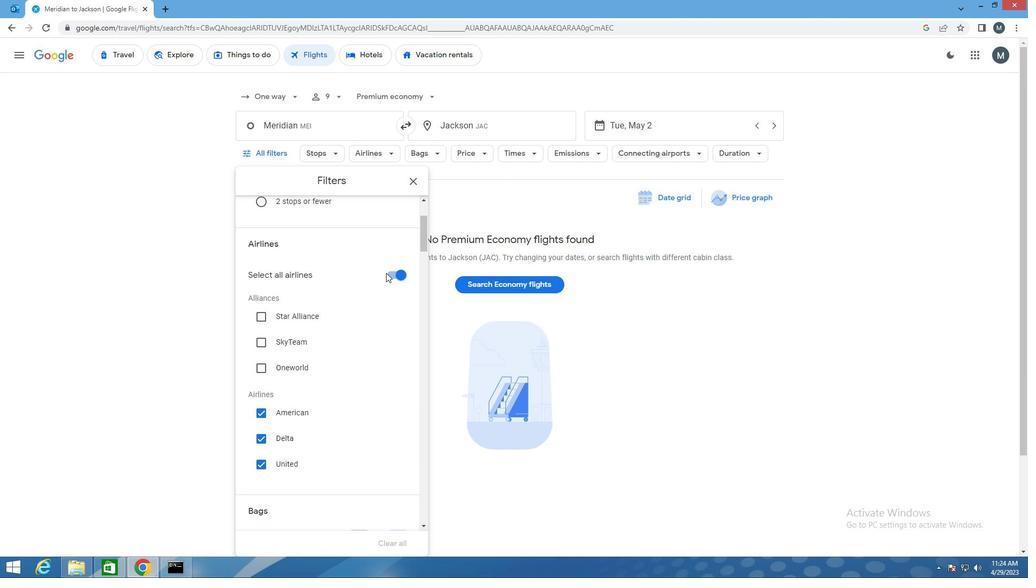 
Action: Mouse pressed left at (388, 273)
Screenshot: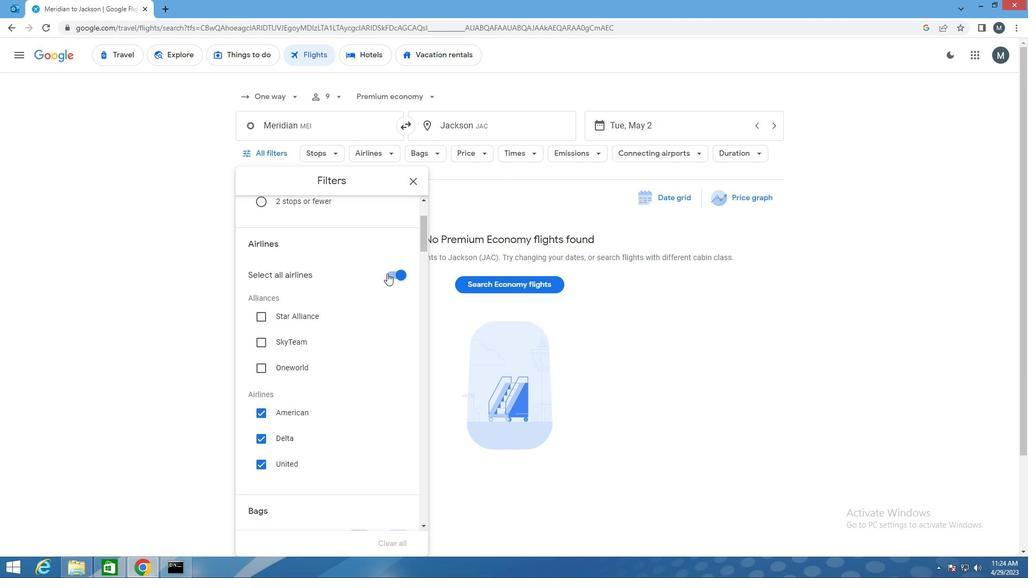 
Action: Mouse moved to (317, 312)
Screenshot: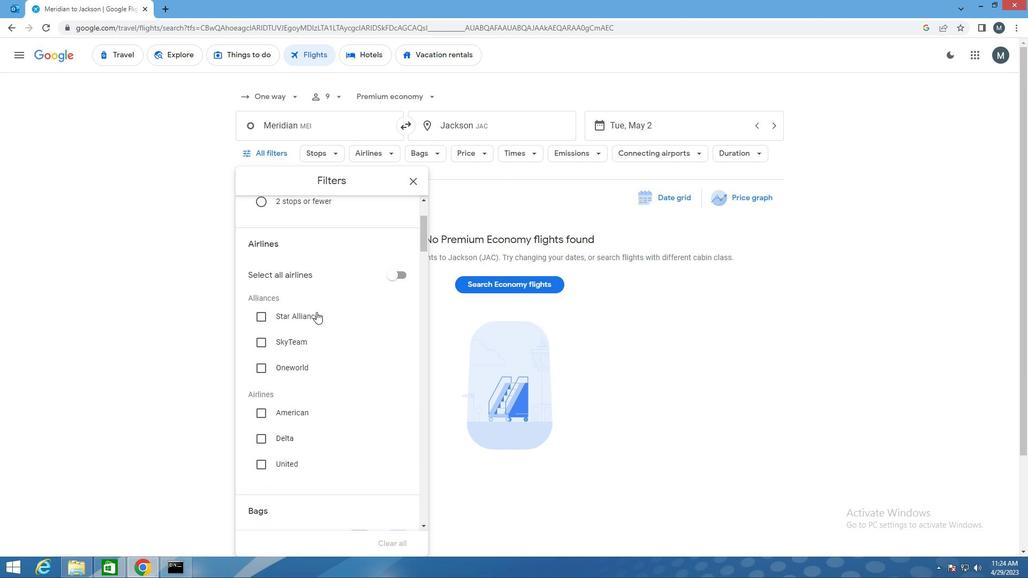 
Action: Mouse scrolled (317, 311) with delta (0, 0)
Screenshot: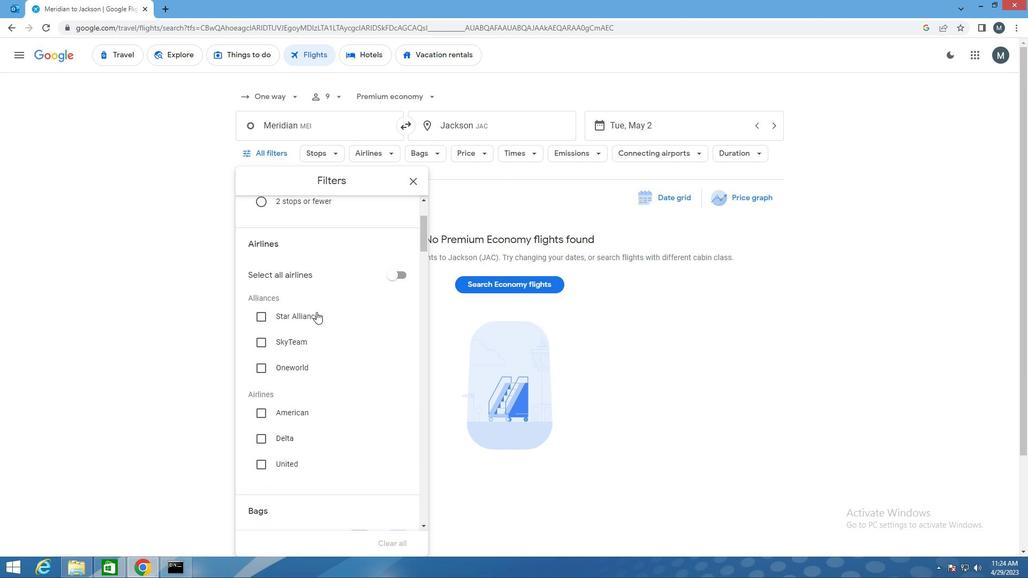 
Action: Mouse moved to (318, 314)
Screenshot: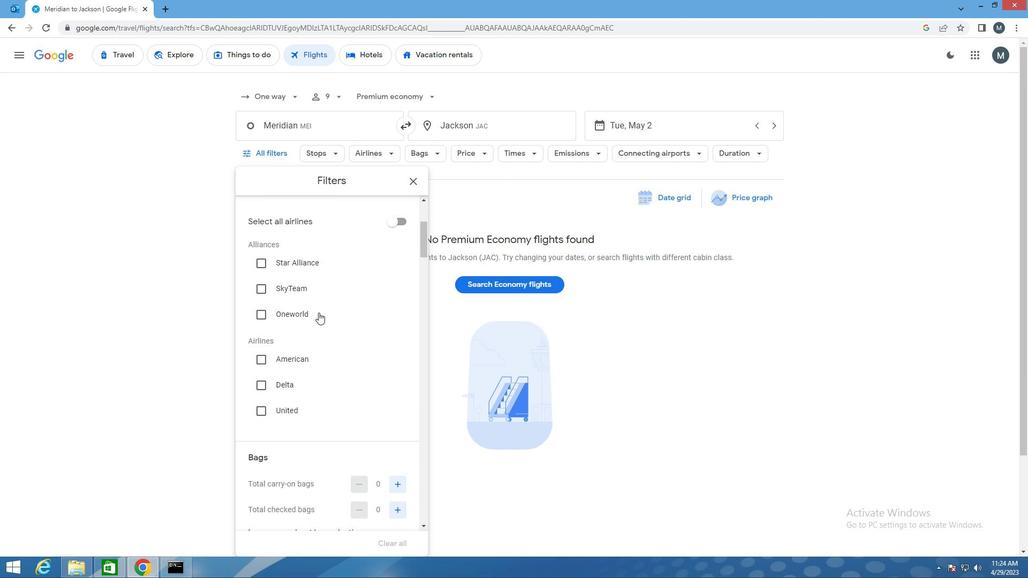 
Action: Mouse scrolled (318, 313) with delta (0, 0)
Screenshot: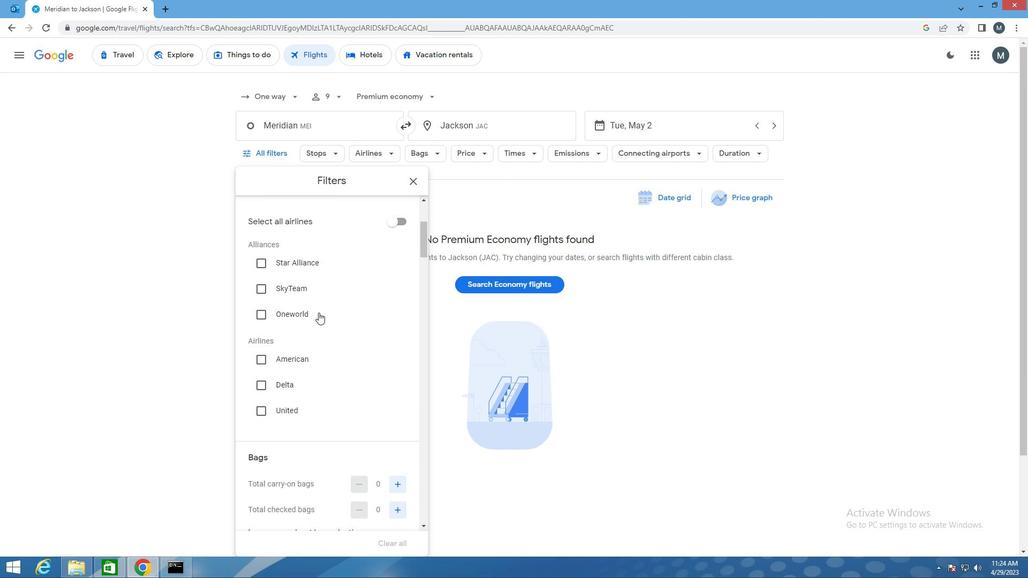 
Action: Mouse moved to (324, 348)
Screenshot: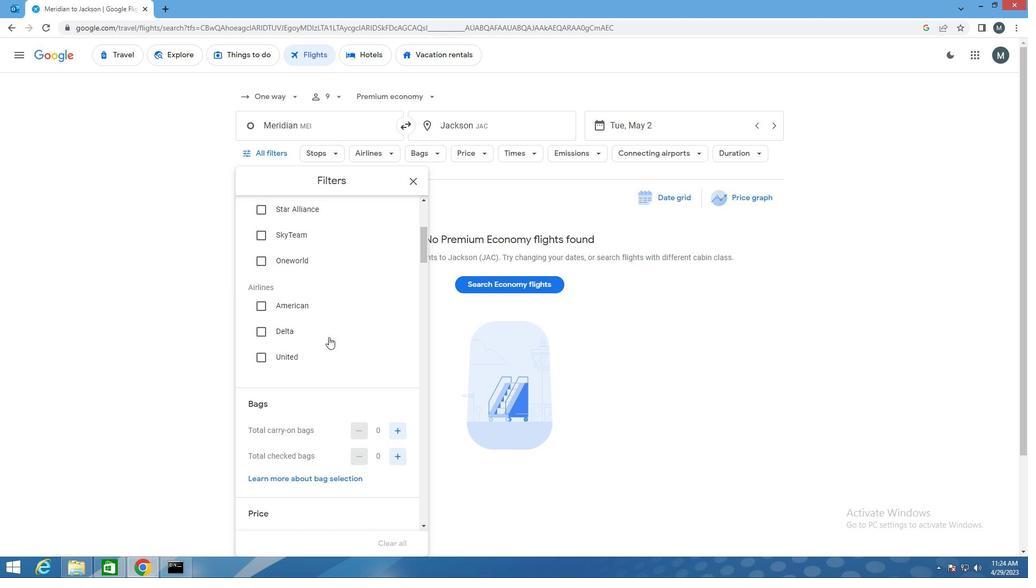 
Action: Mouse scrolled (324, 348) with delta (0, 0)
Screenshot: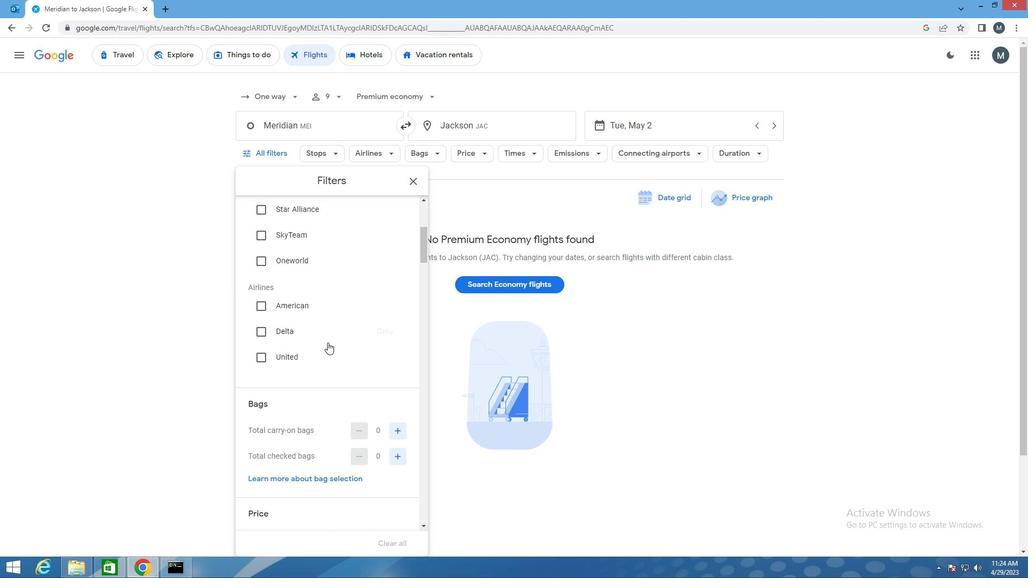 
Action: Mouse moved to (327, 351)
Screenshot: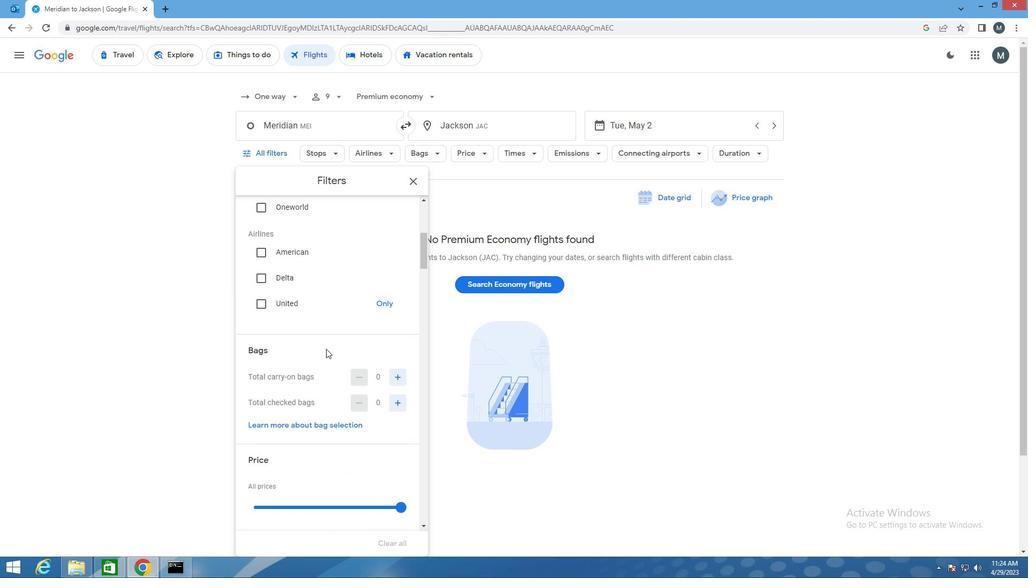 
Action: Mouse scrolled (327, 350) with delta (0, 0)
Screenshot: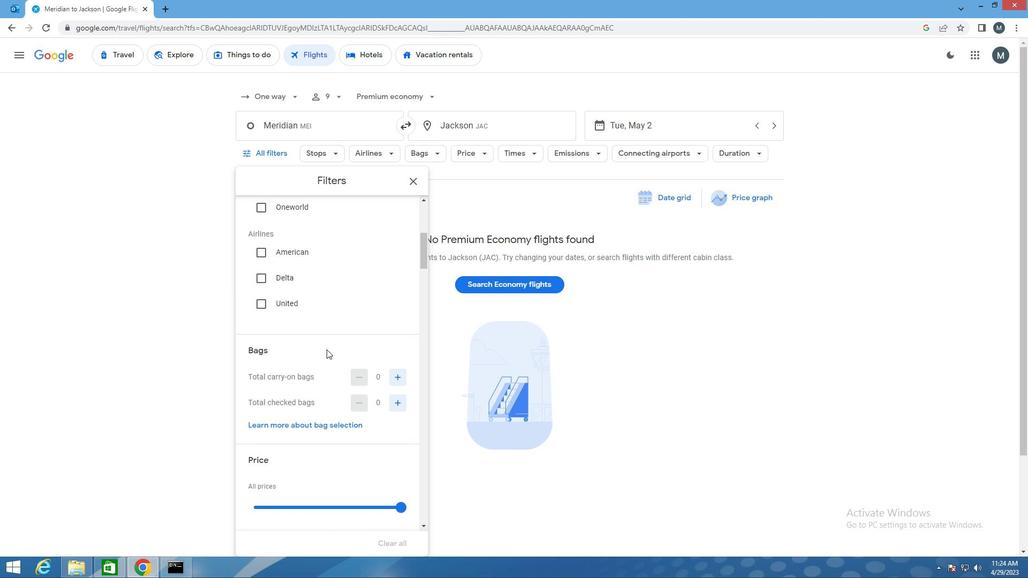 
Action: Mouse moved to (313, 343)
Screenshot: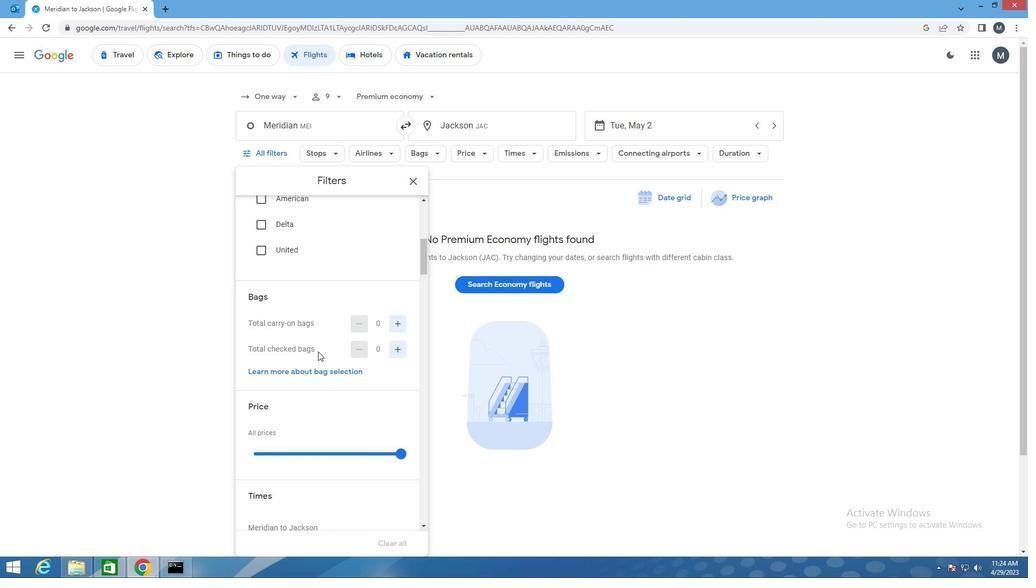 
Action: Mouse scrolled (313, 343) with delta (0, 0)
Screenshot: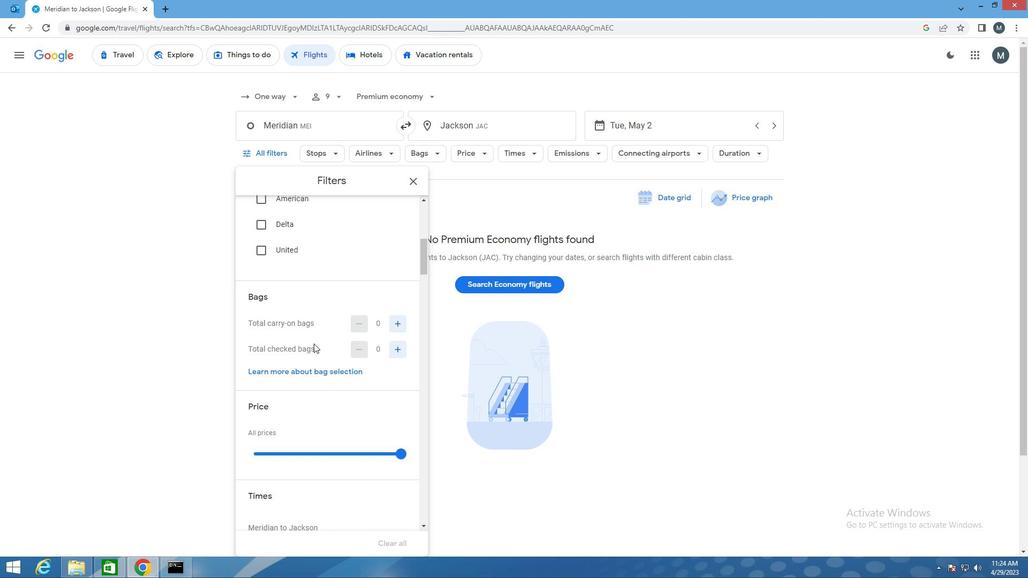 
Action: Mouse moved to (398, 296)
Screenshot: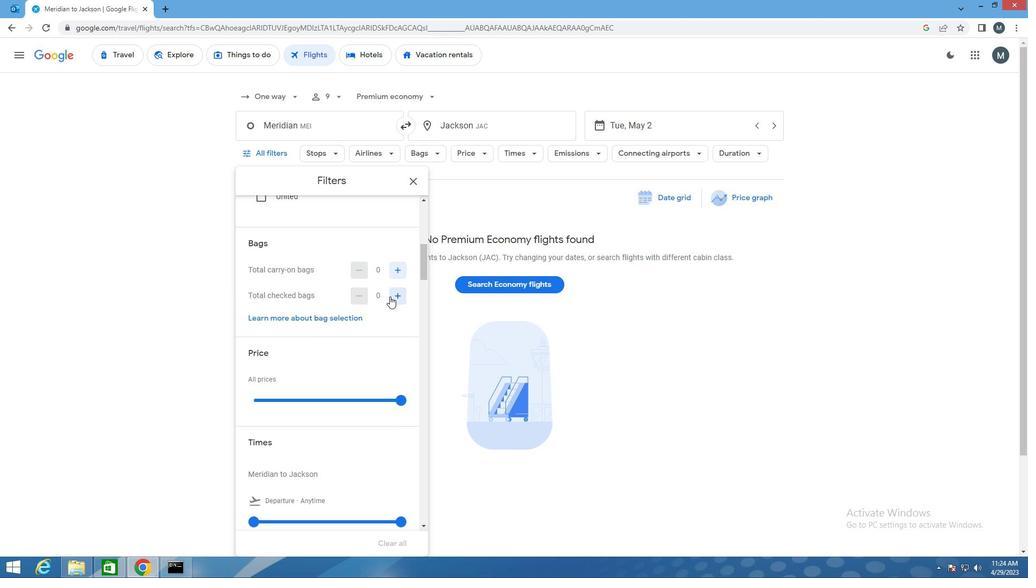 
Action: Mouse pressed left at (398, 296)
Screenshot: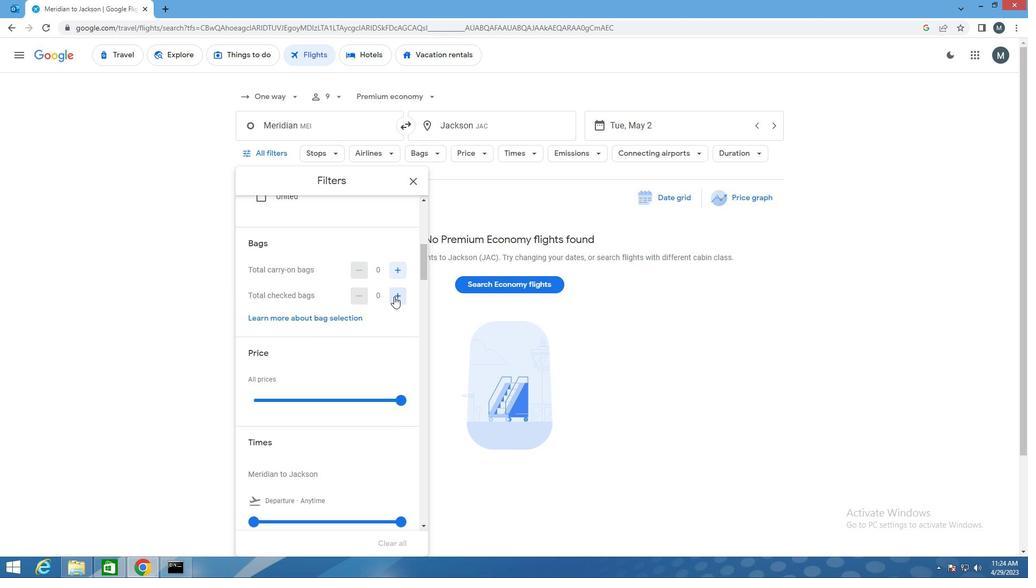 
Action: Mouse pressed left at (398, 296)
Screenshot: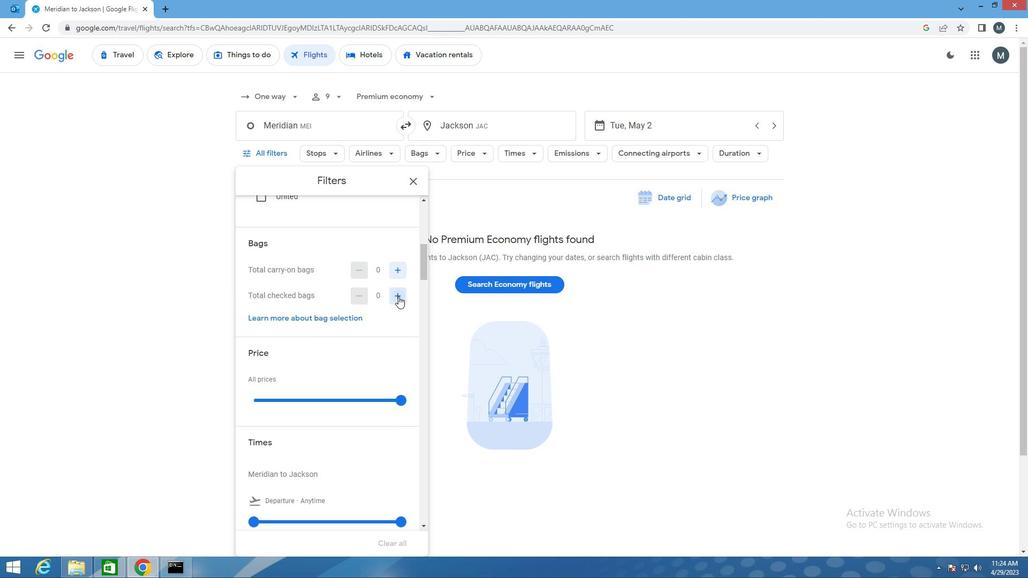 
Action: Mouse pressed left at (398, 296)
Screenshot: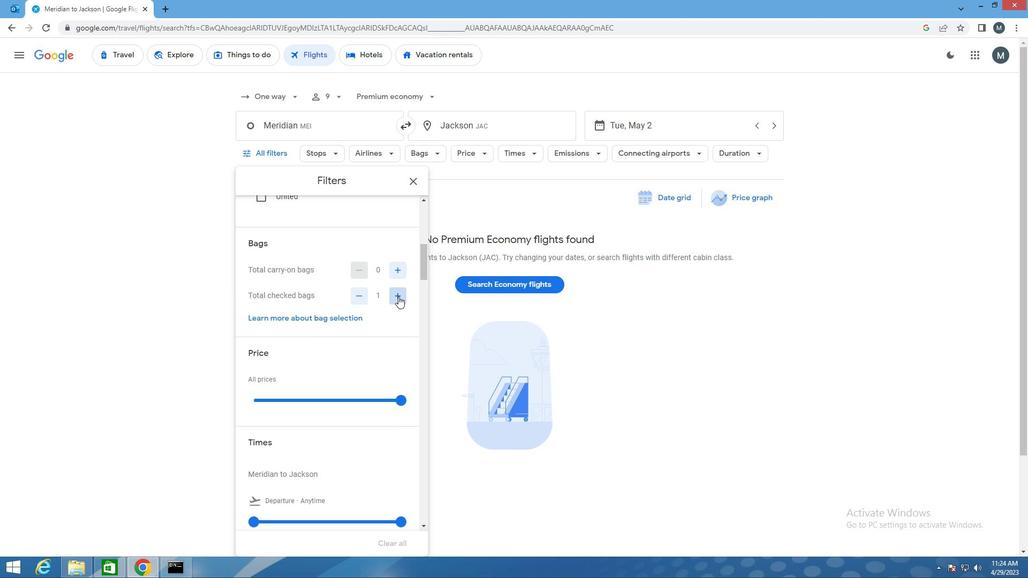 
Action: Mouse moved to (397, 296)
Screenshot: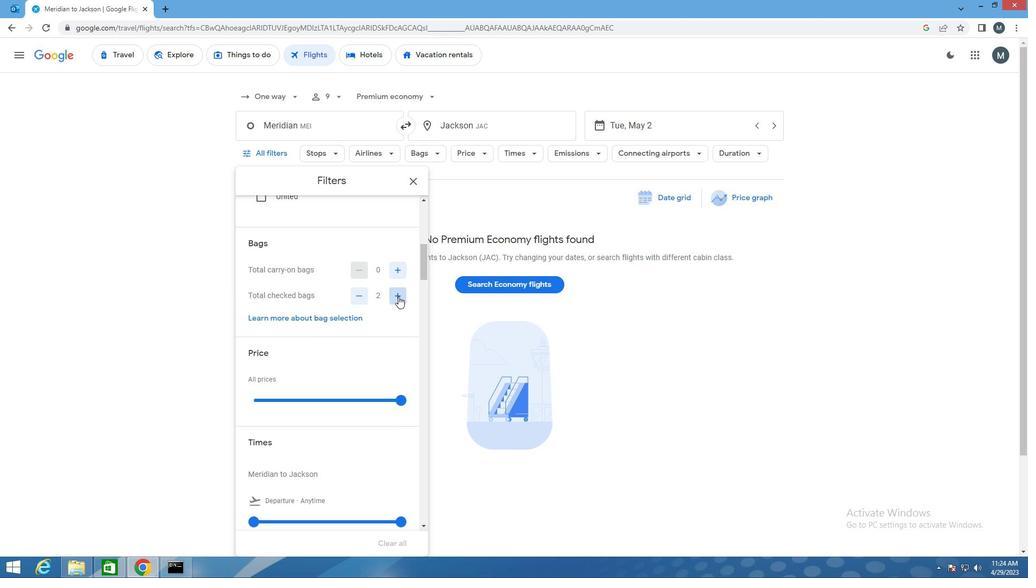 
Action: Mouse pressed left at (397, 296)
Screenshot: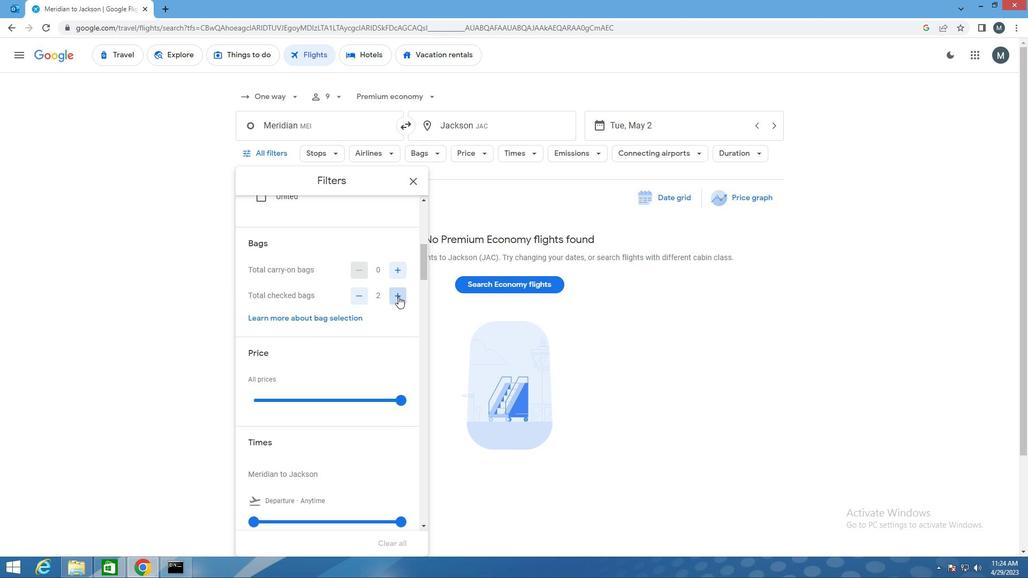 
Action: Mouse pressed left at (397, 296)
Screenshot: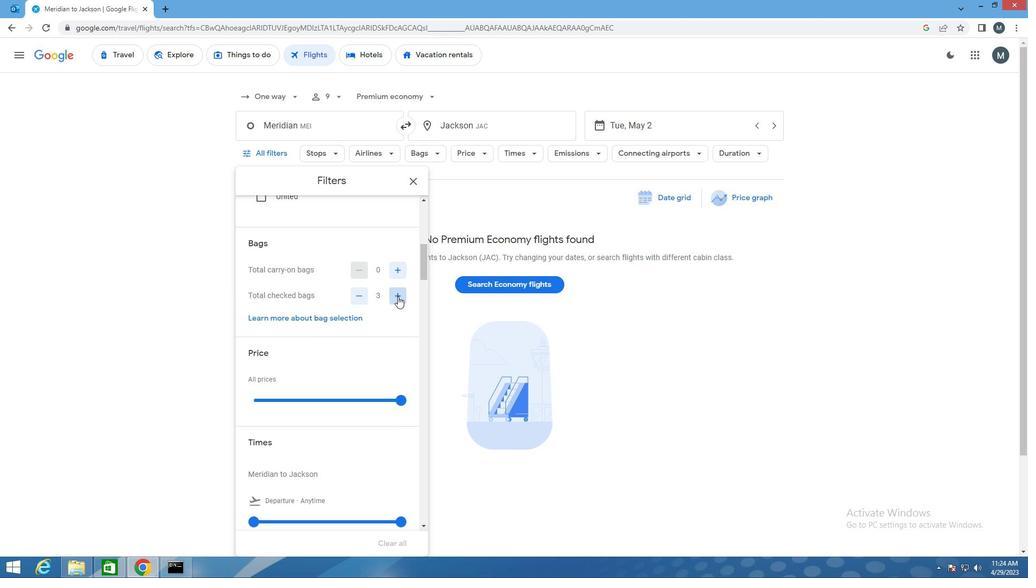 
Action: Mouse pressed left at (397, 296)
Screenshot: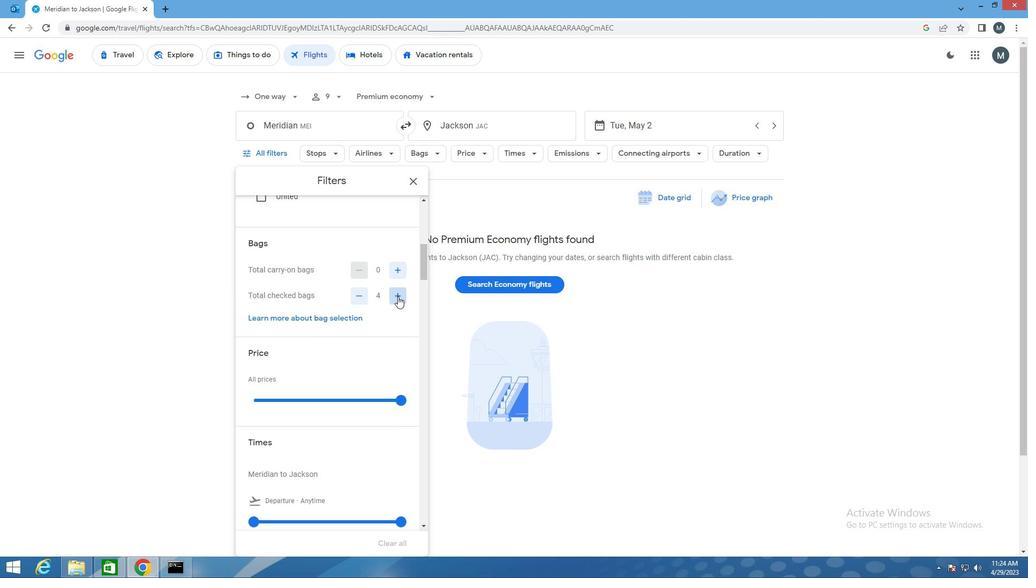 
Action: Mouse moved to (397, 296)
Screenshot: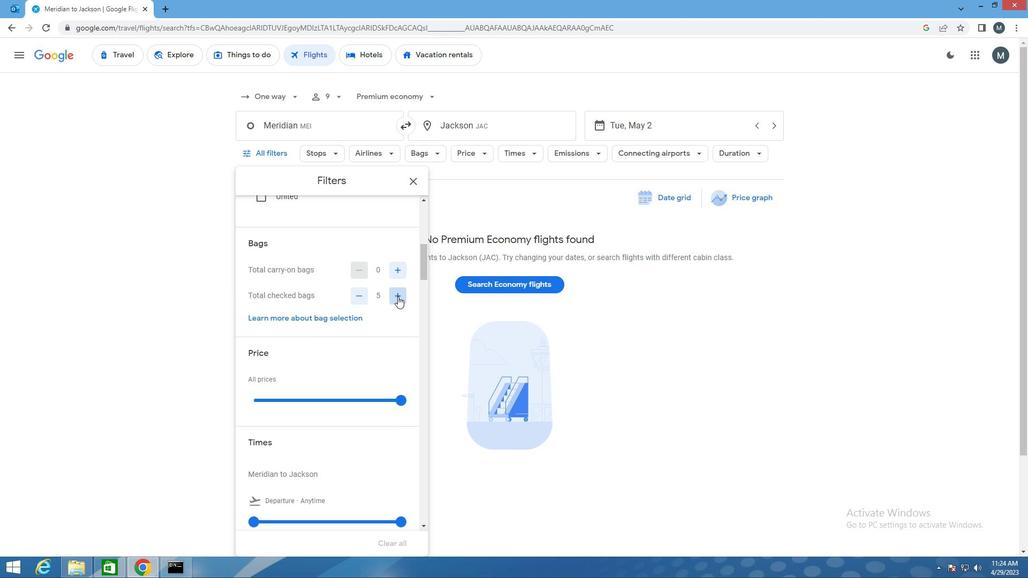 
Action: Mouse pressed left at (397, 296)
Screenshot: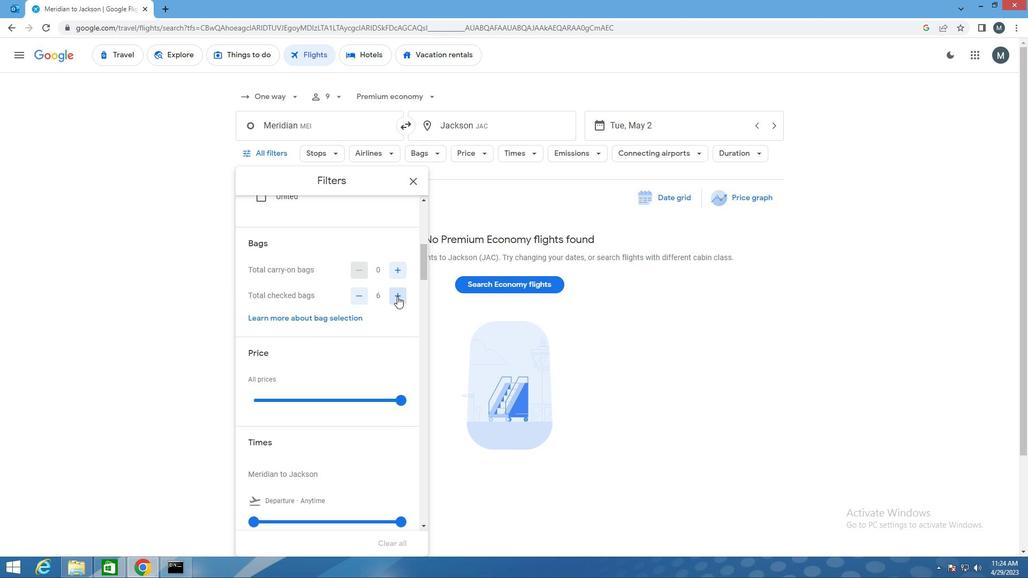 
Action: Mouse moved to (394, 297)
Screenshot: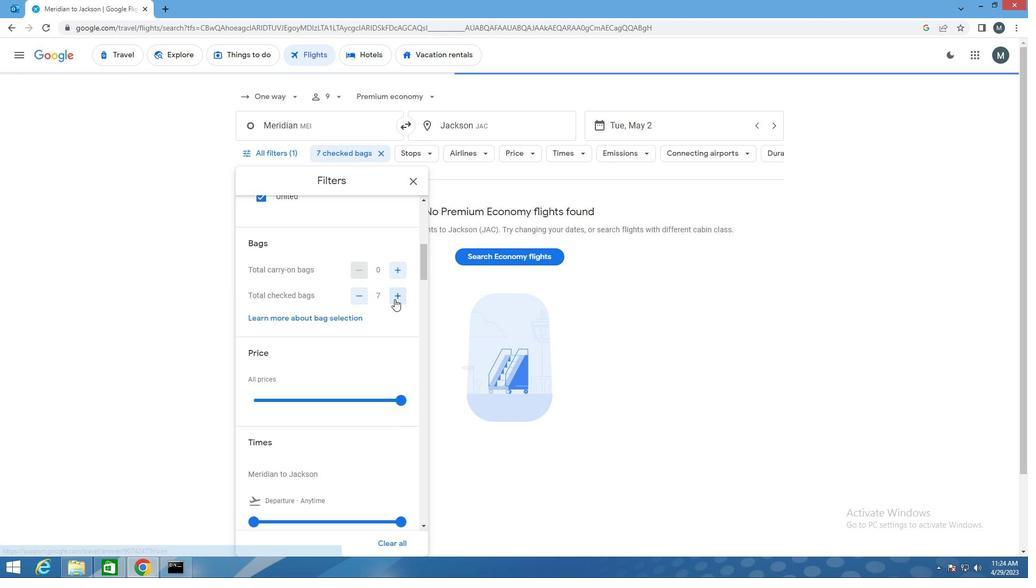 
Action: Mouse pressed left at (394, 297)
Screenshot: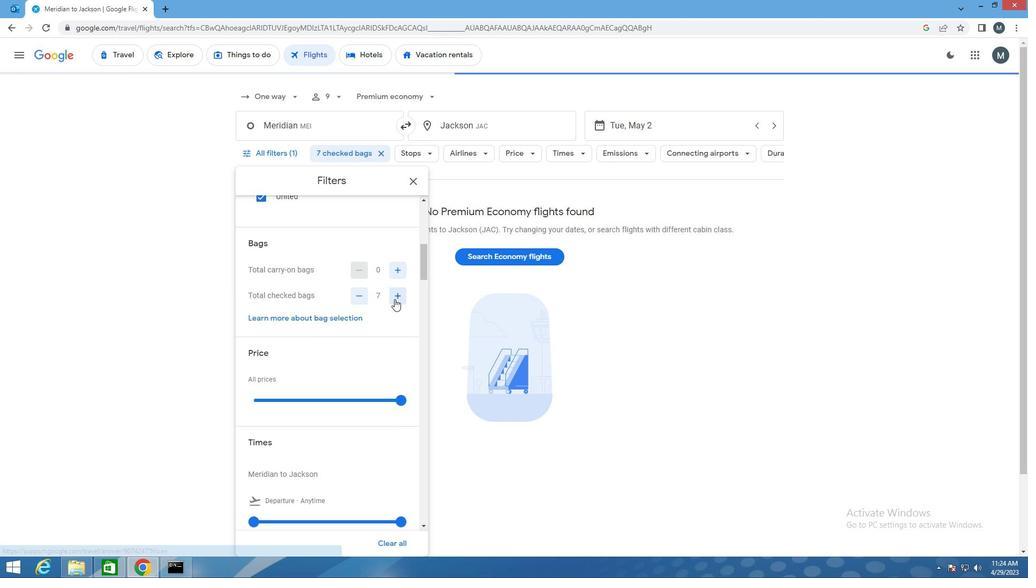 
Action: Mouse pressed left at (394, 297)
Screenshot: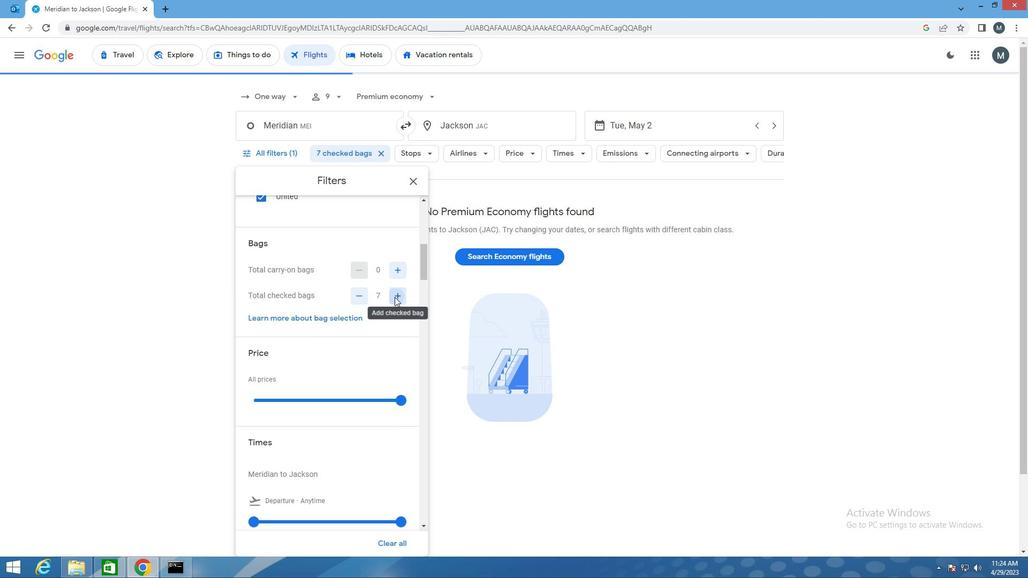 
Action: Mouse pressed left at (394, 297)
Screenshot: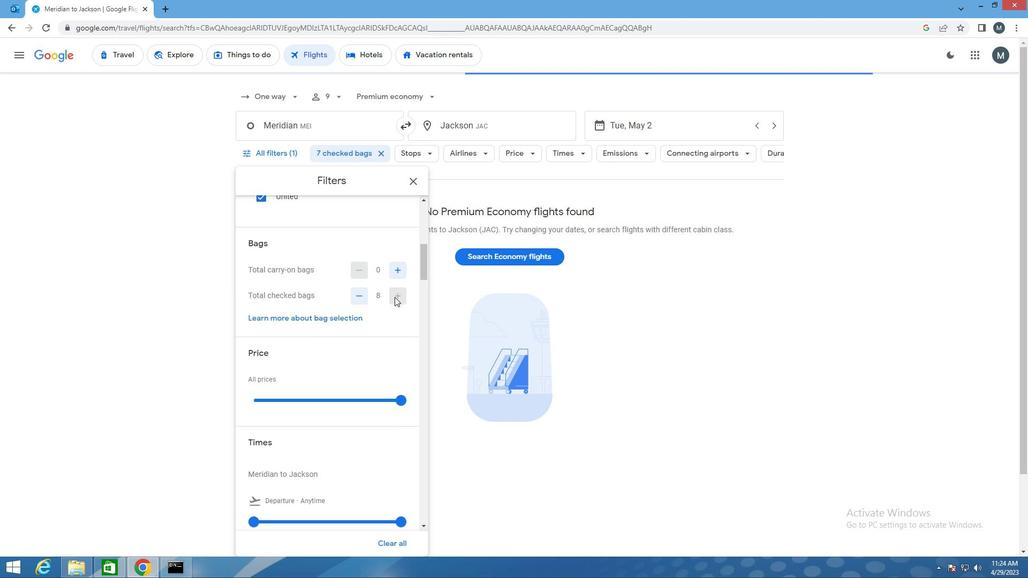 
Action: Mouse moved to (359, 302)
Screenshot: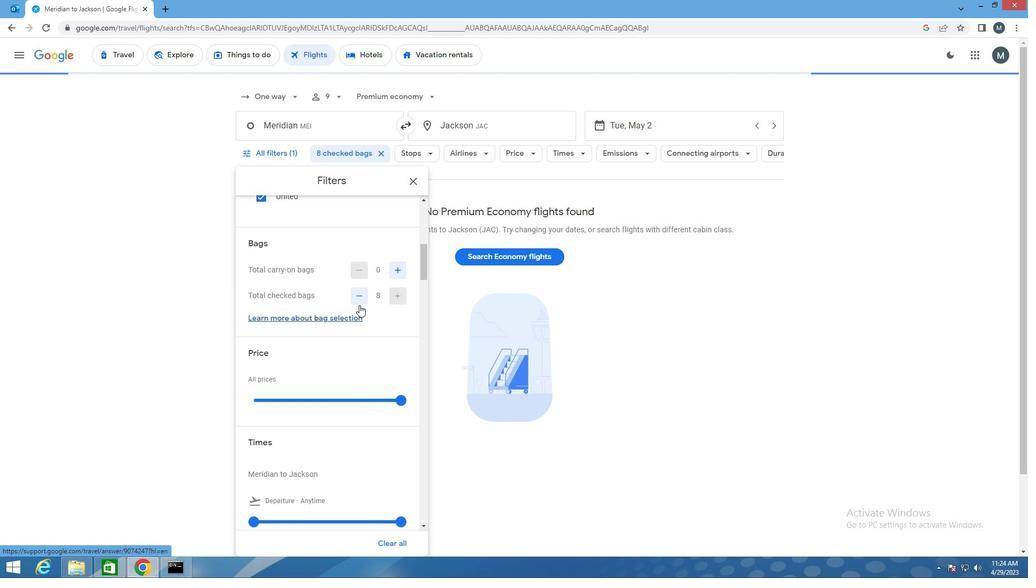 
Action: Mouse scrolled (359, 302) with delta (0, 0)
Screenshot: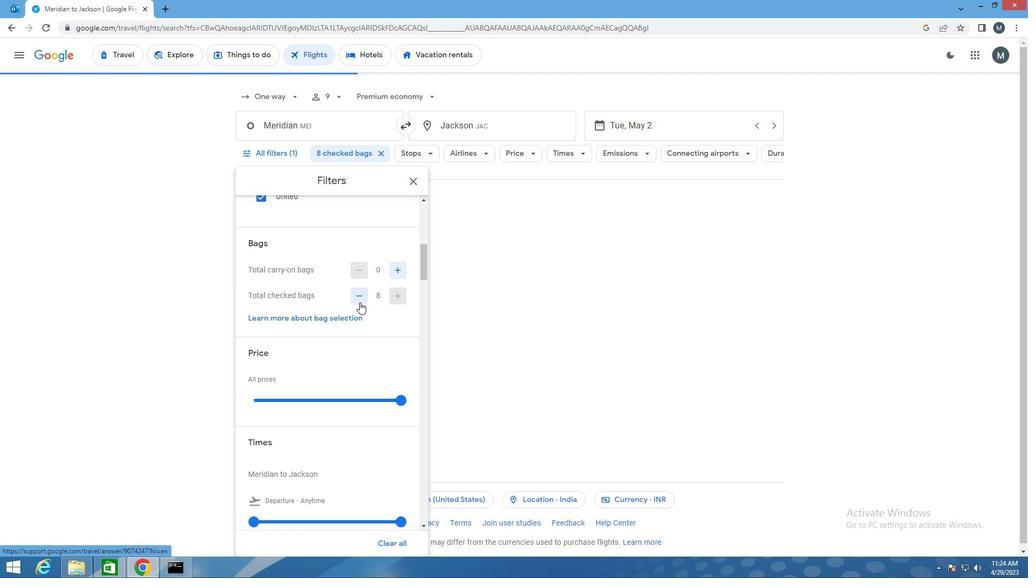 
Action: Mouse scrolled (359, 302) with delta (0, 0)
Screenshot: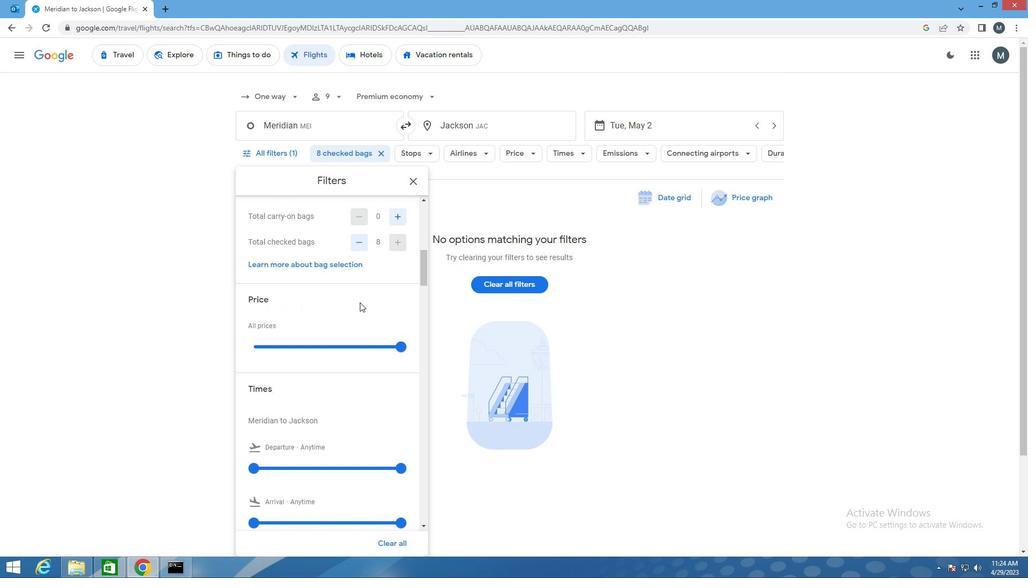 
Action: Mouse moved to (345, 291)
Screenshot: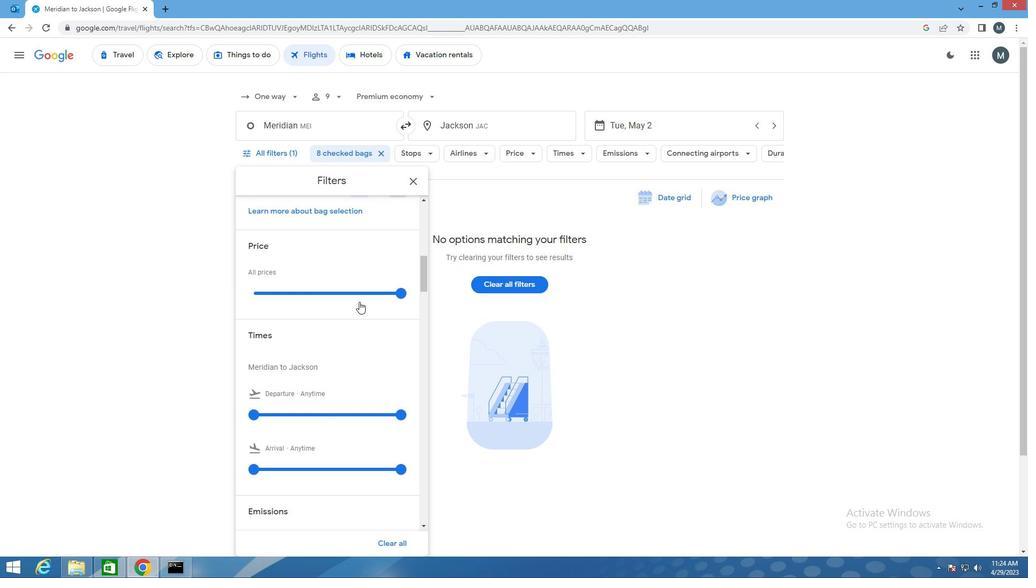 
Action: Mouse pressed left at (345, 291)
Screenshot: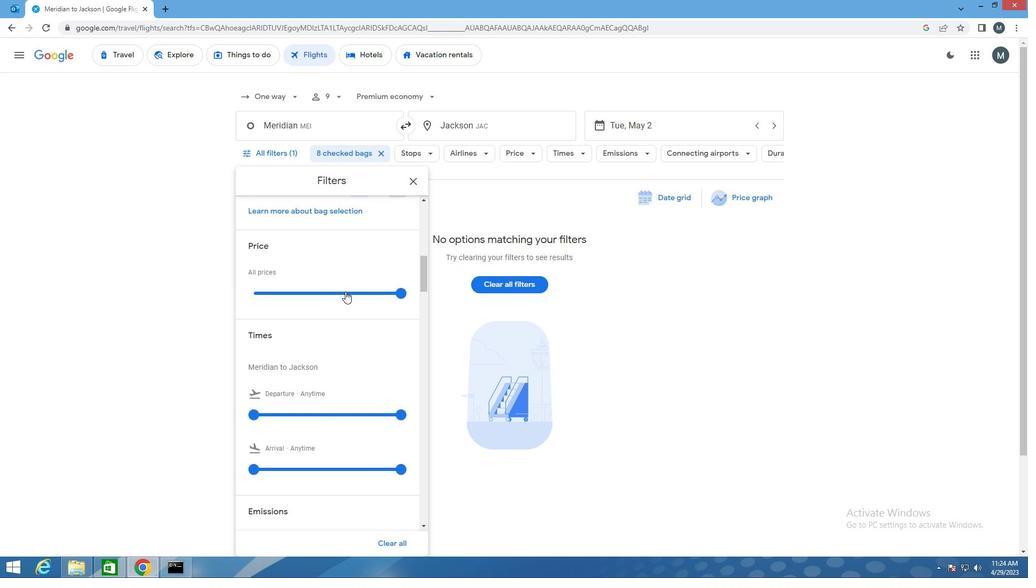 
Action: Mouse pressed left at (345, 291)
Screenshot: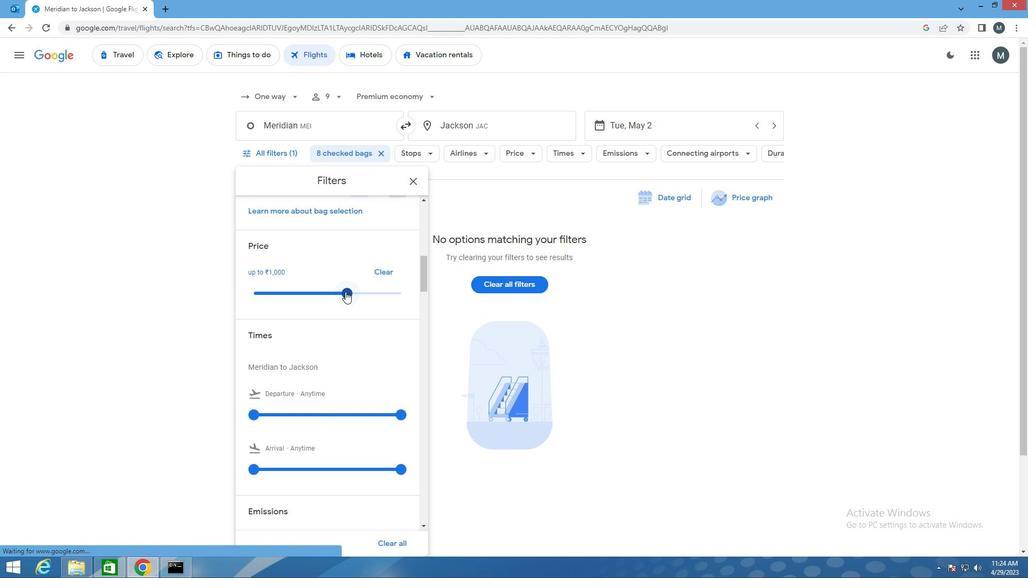 
Action: Mouse moved to (370, 297)
Screenshot: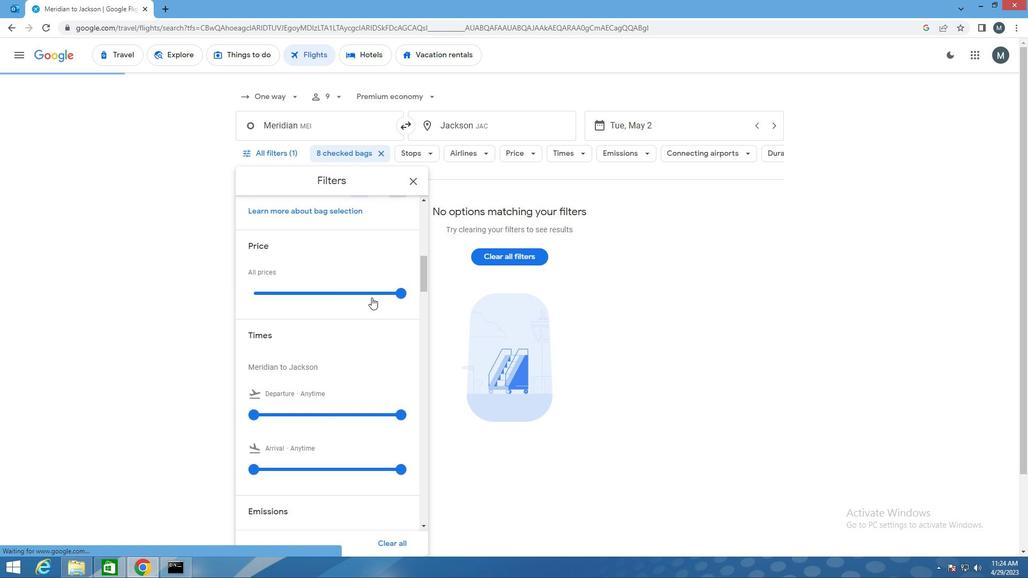 
Action: Mouse scrolled (370, 296) with delta (0, 0)
Screenshot: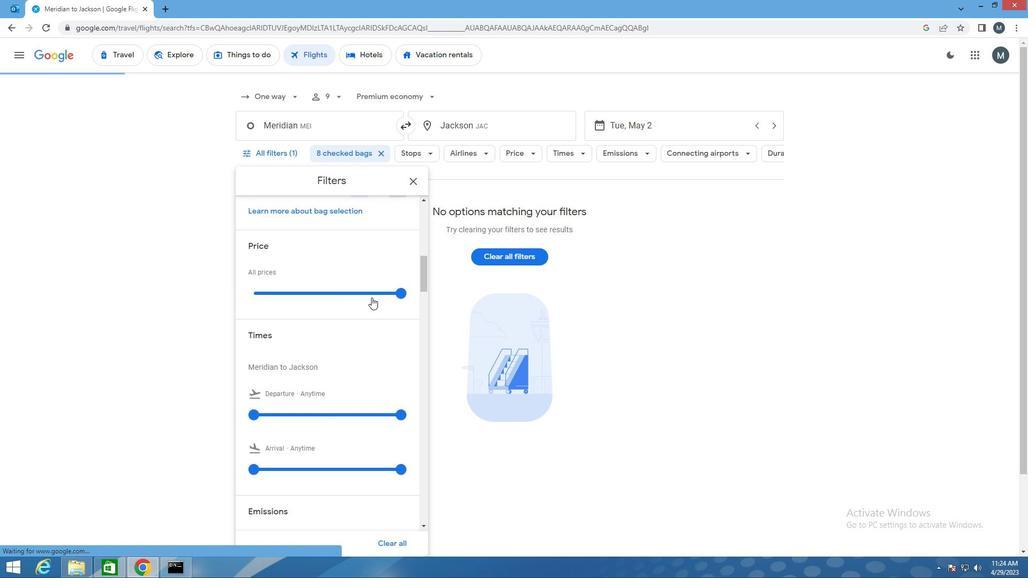
Action: Mouse scrolled (370, 296) with delta (0, 0)
Screenshot: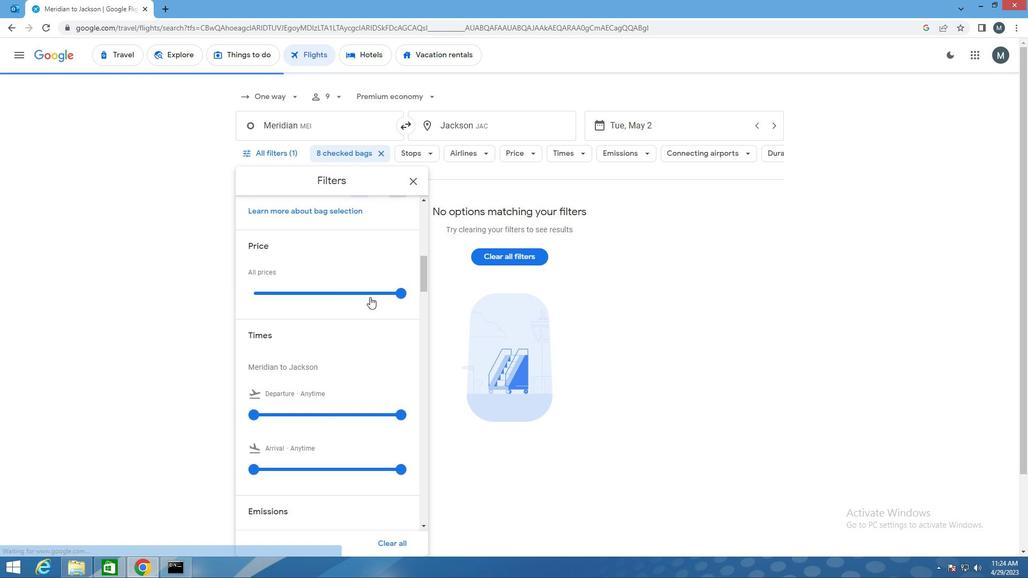 
Action: Mouse moved to (368, 297)
Screenshot: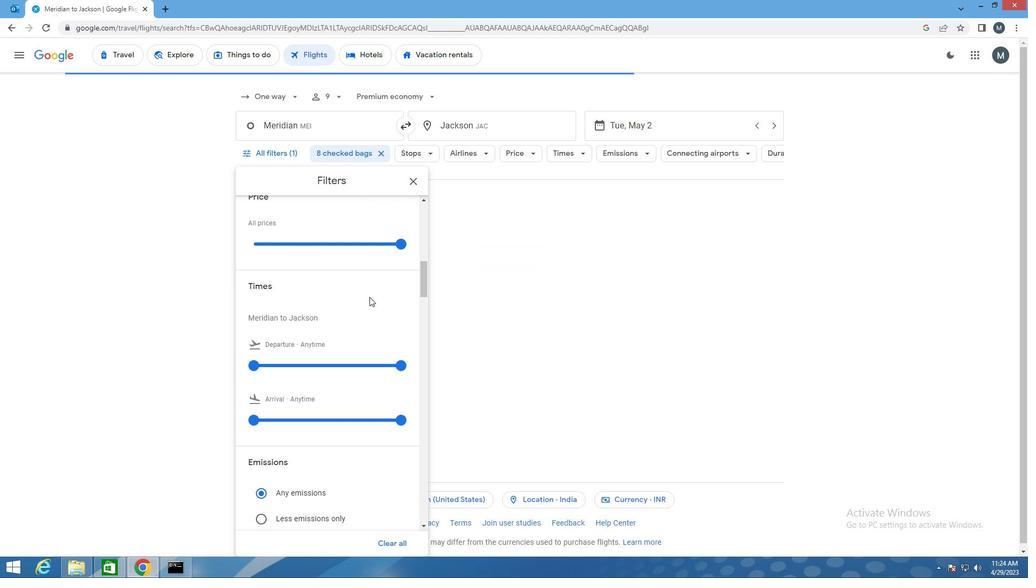 
Action: Mouse scrolled (368, 296) with delta (0, 0)
Screenshot: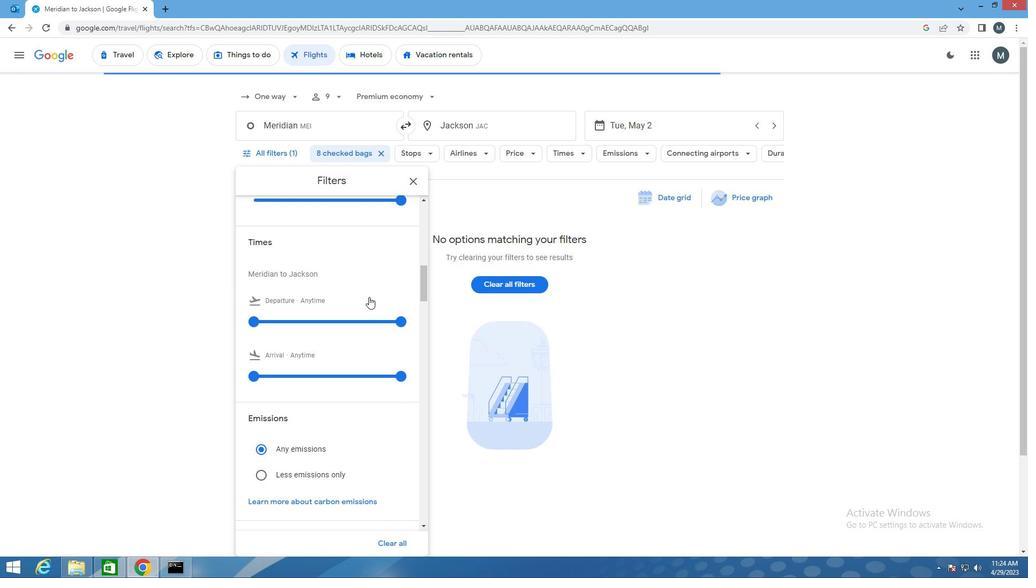
Action: Mouse moved to (306, 250)
Screenshot: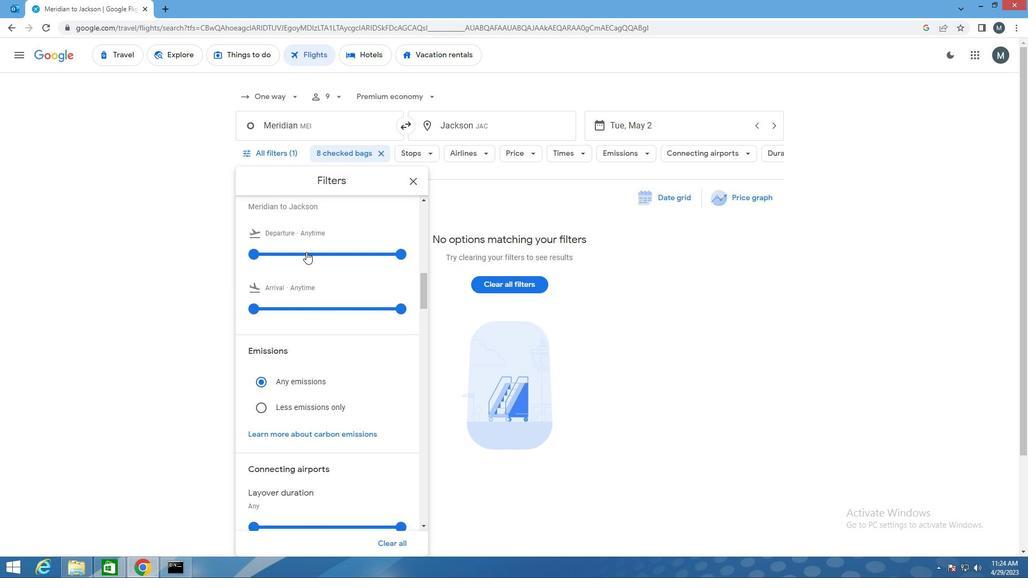 
Action: Mouse pressed left at (306, 250)
Screenshot: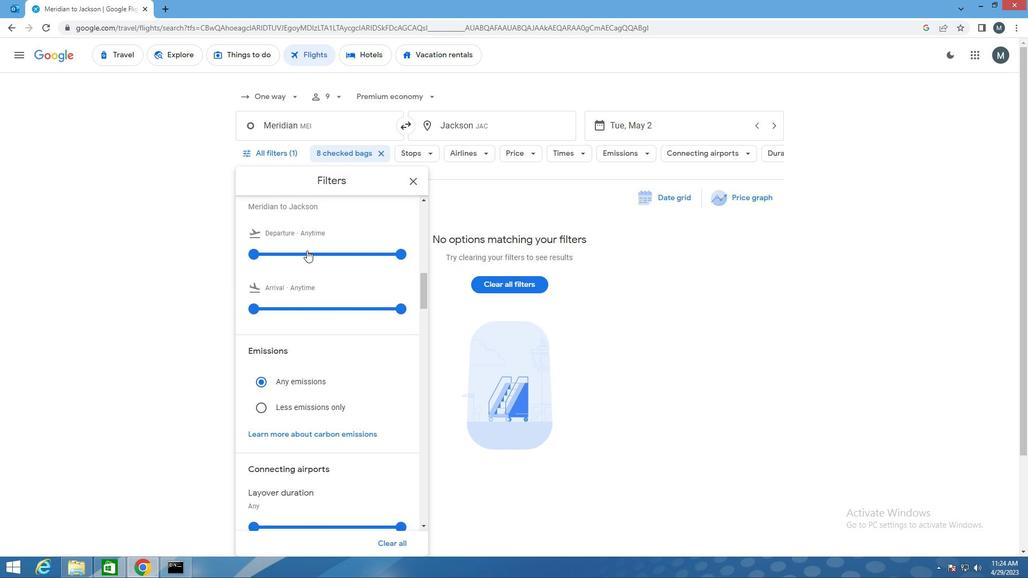 
Action: Mouse moved to (310, 252)
Screenshot: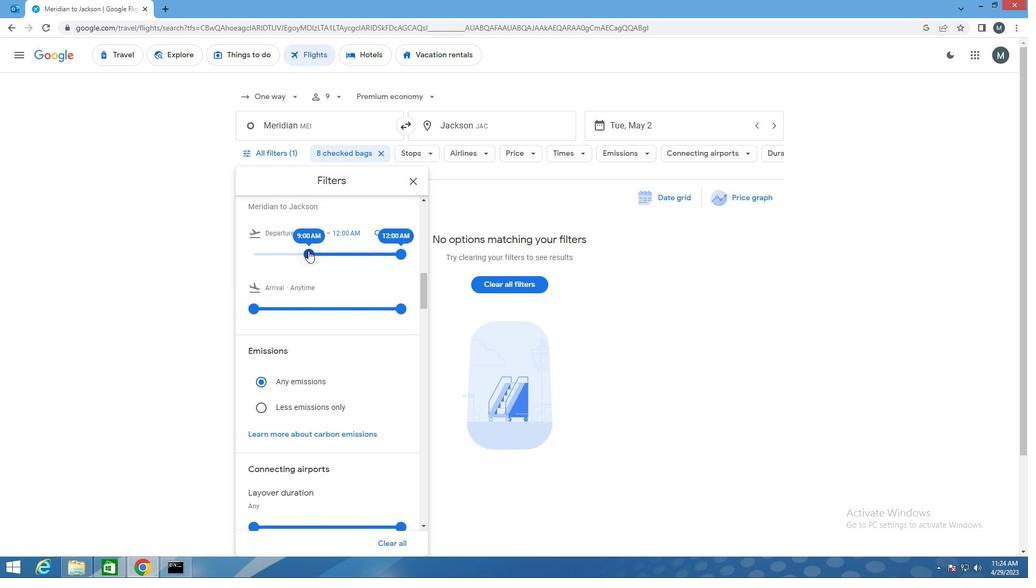 
Action: Mouse pressed left at (310, 252)
Screenshot: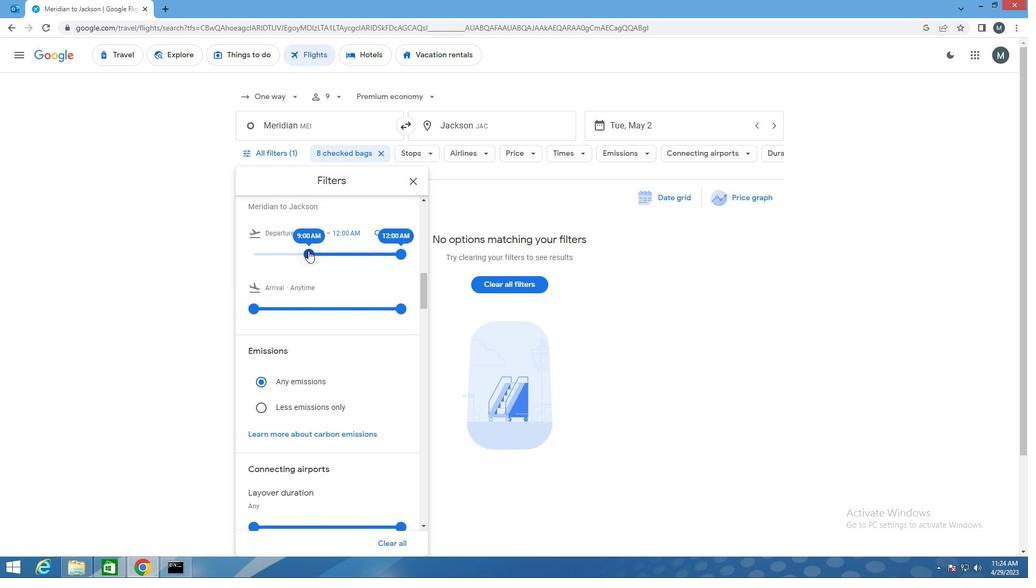 
Action: Mouse moved to (395, 255)
Screenshot: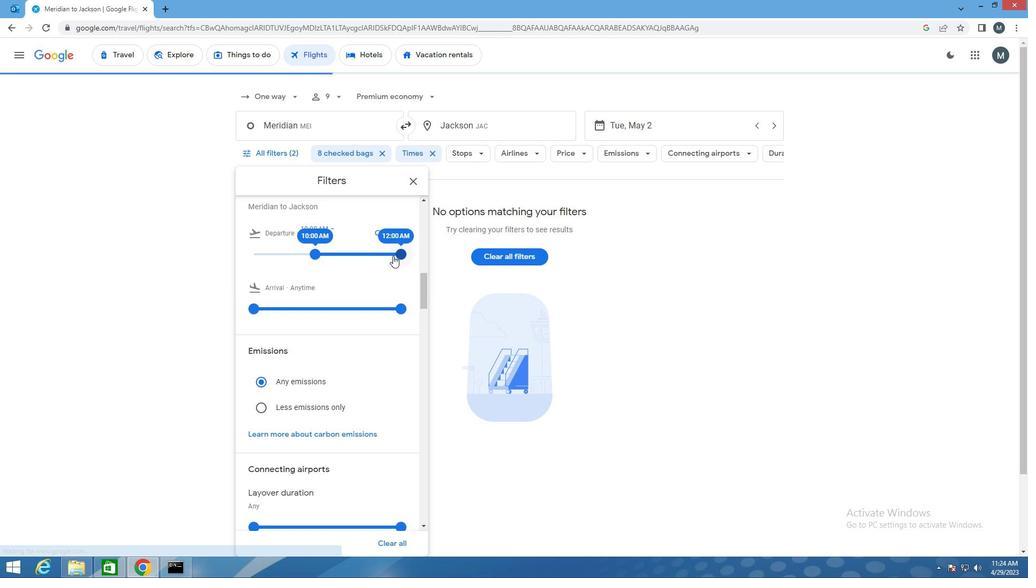 
Action: Mouse pressed left at (395, 255)
Screenshot: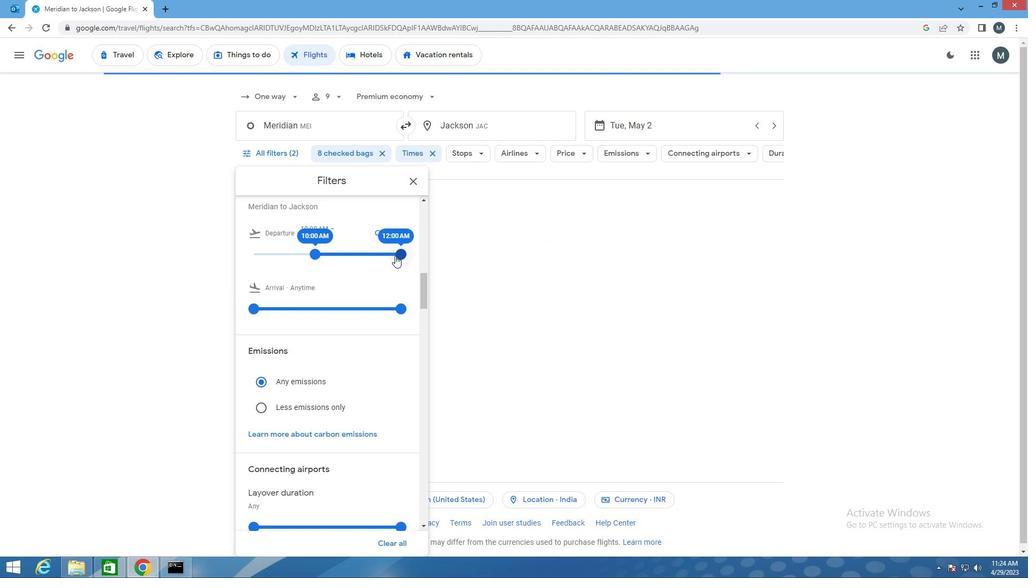 
Action: Mouse moved to (329, 252)
Screenshot: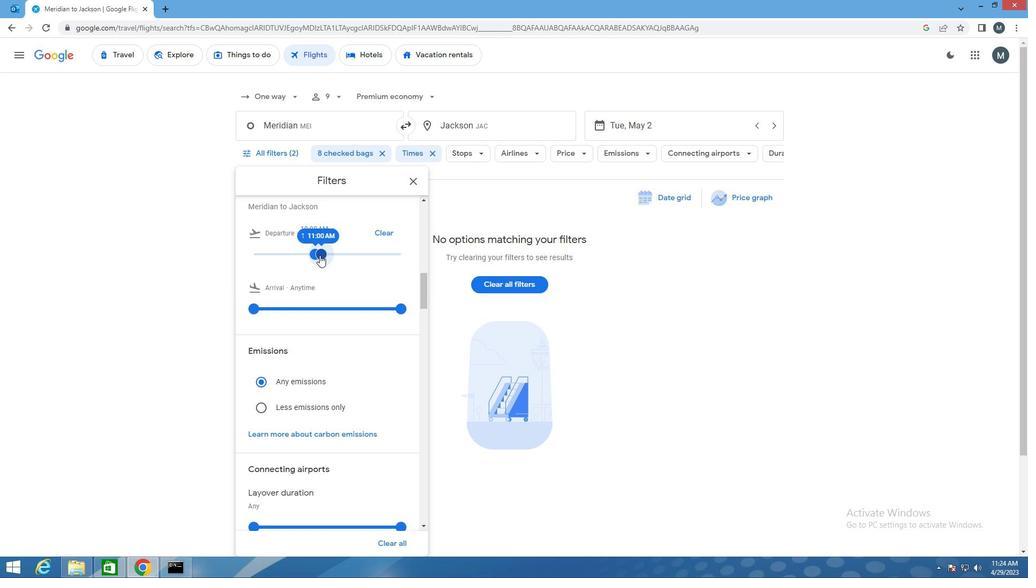 
Action: Mouse scrolled (329, 252) with delta (0, 0)
Screenshot: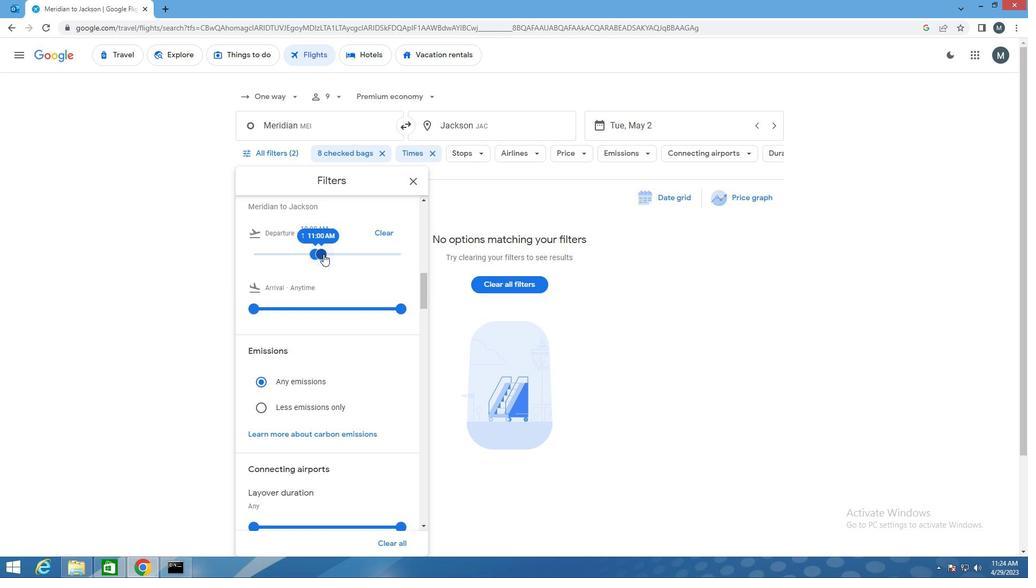 
Action: Mouse scrolled (329, 252) with delta (0, 0)
Screenshot: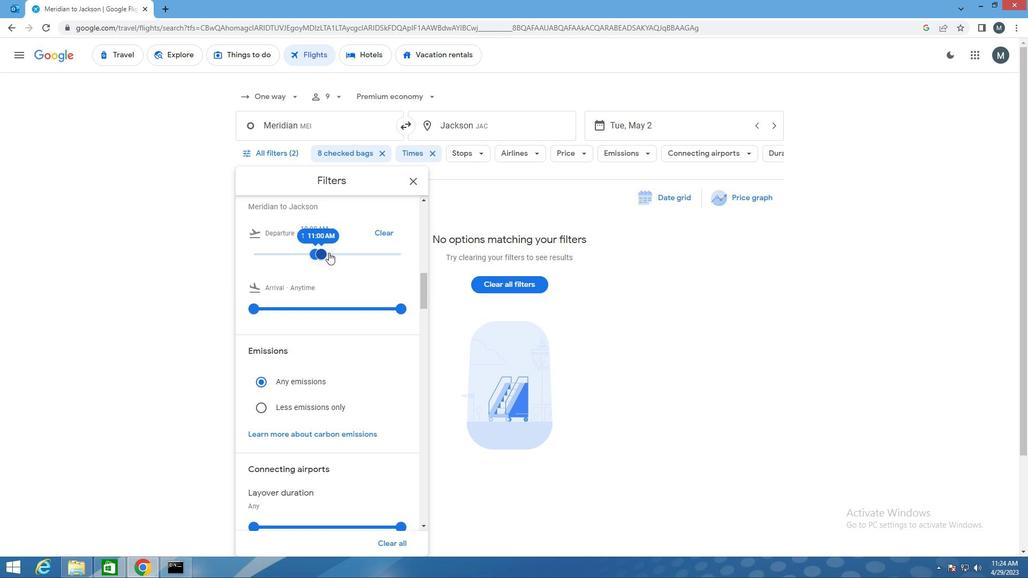 
Action: Mouse moved to (410, 178)
Screenshot: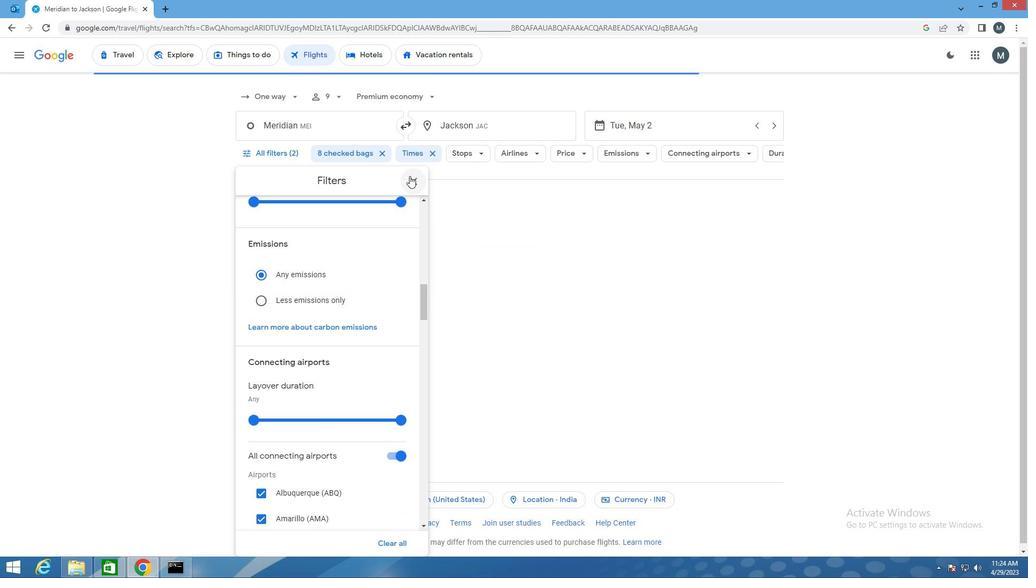 
Action: Mouse pressed left at (410, 178)
Screenshot: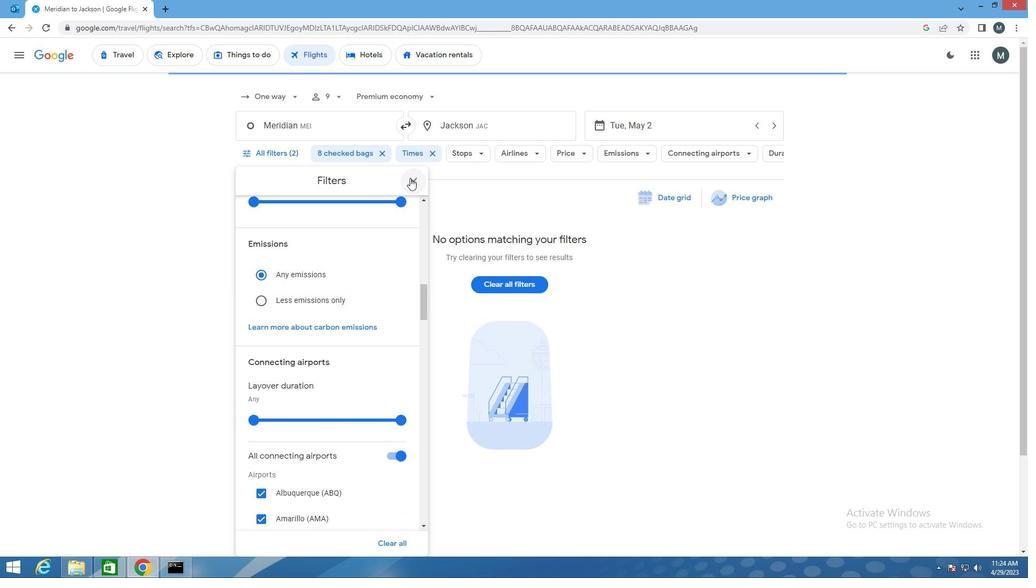 
Action: Mouse moved to (411, 178)
Screenshot: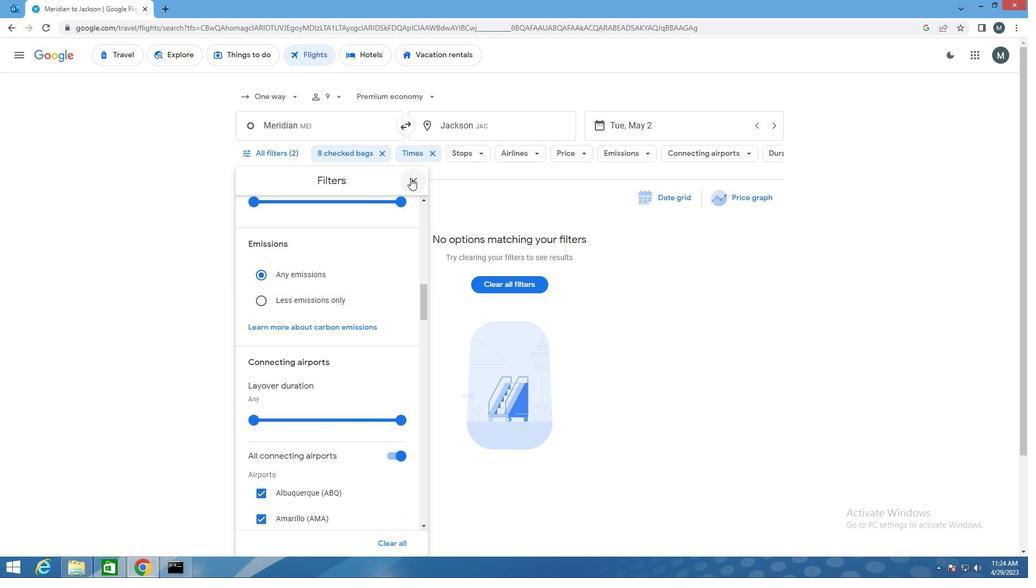 
